 Task: Create a due date automation trigger when advanced on, on the tuesday before a card is due add dates due in 1 days at 11:00 AM.
Action: Mouse moved to (893, 278)
Screenshot: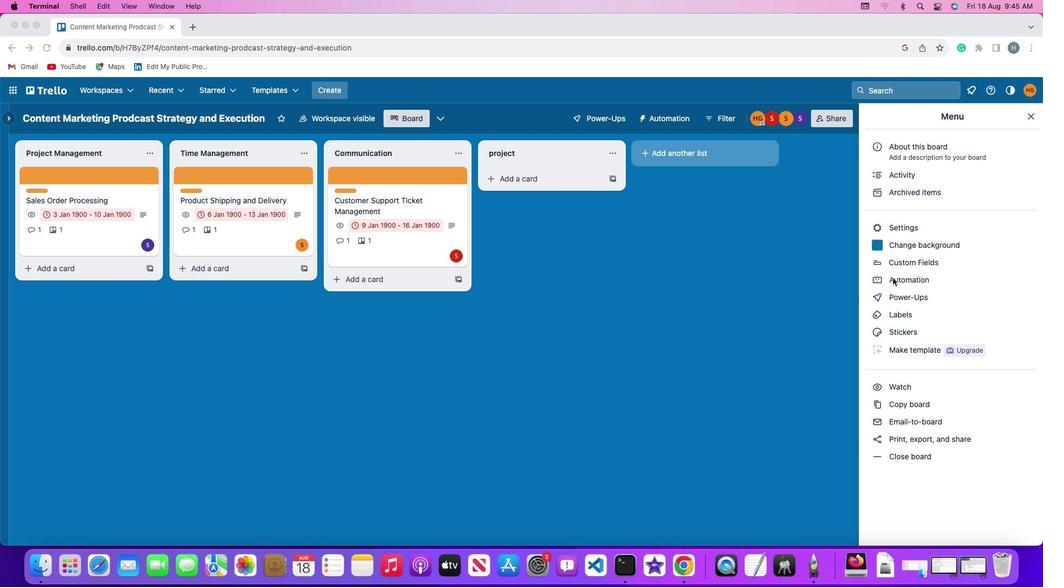 
Action: Mouse pressed left at (893, 278)
Screenshot: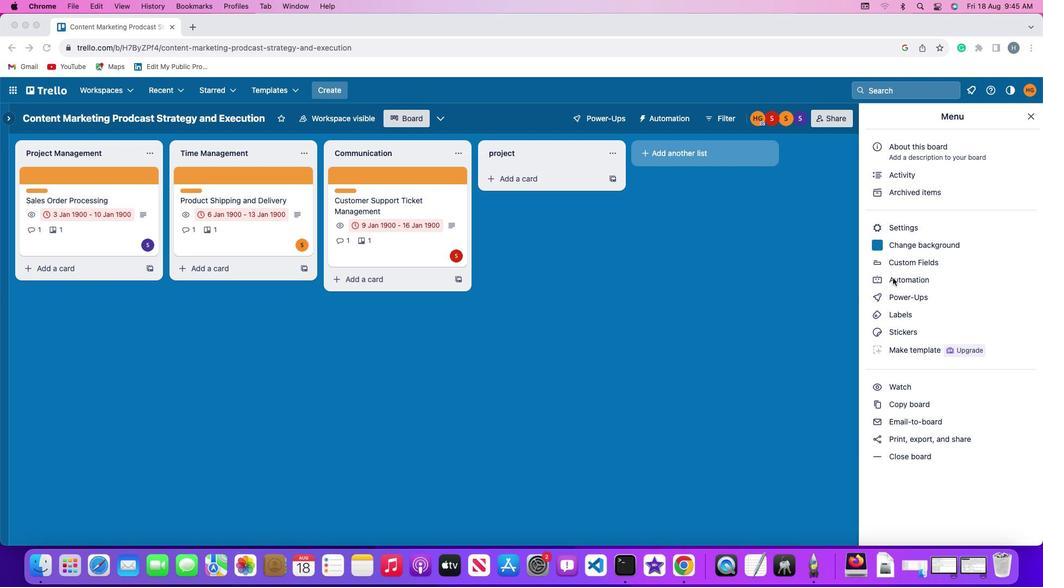 
Action: Mouse pressed left at (893, 278)
Screenshot: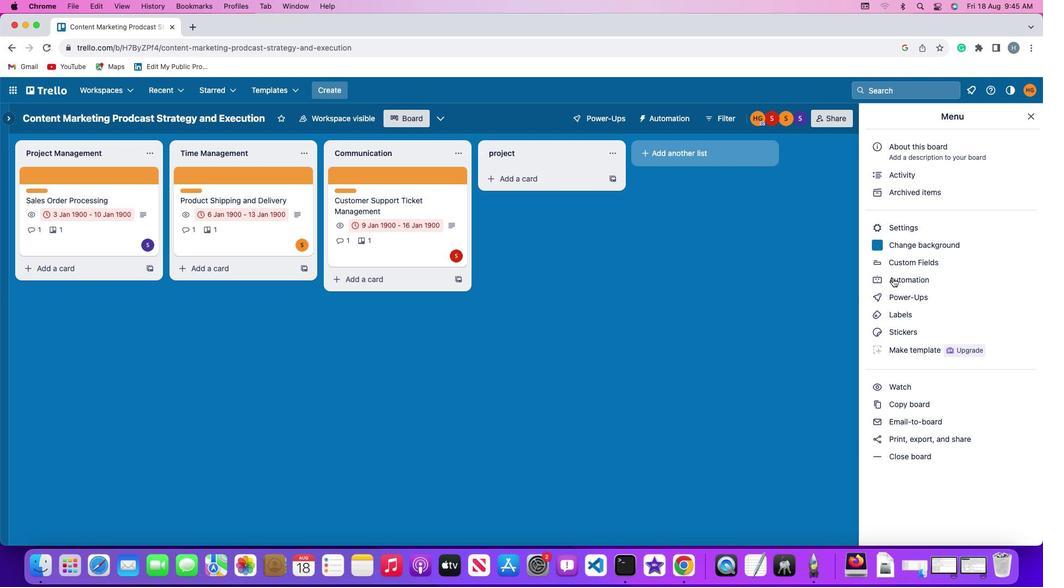 
Action: Mouse moved to (85, 258)
Screenshot: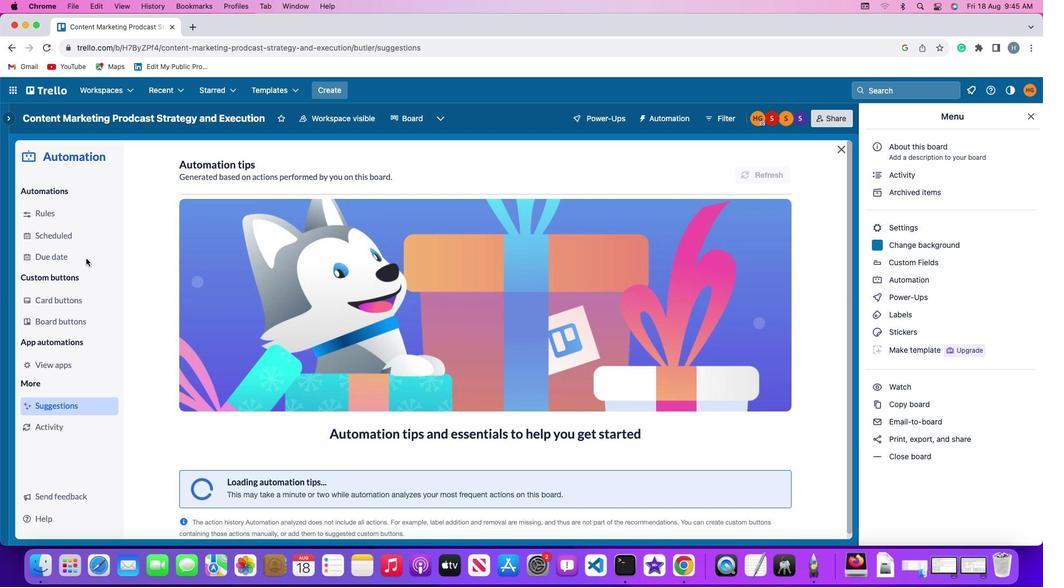 
Action: Mouse pressed left at (85, 258)
Screenshot: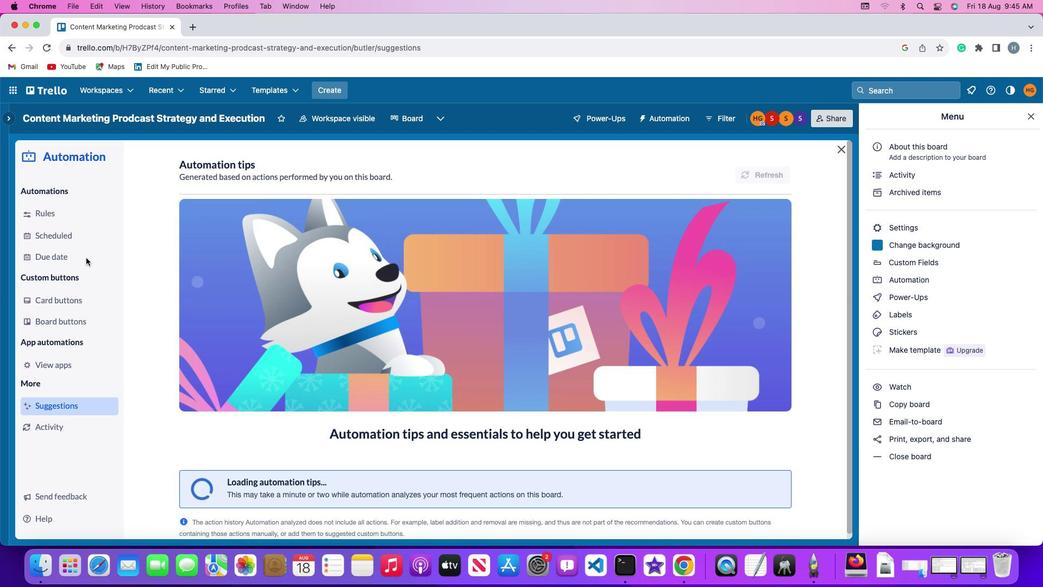 
Action: Mouse moved to (727, 168)
Screenshot: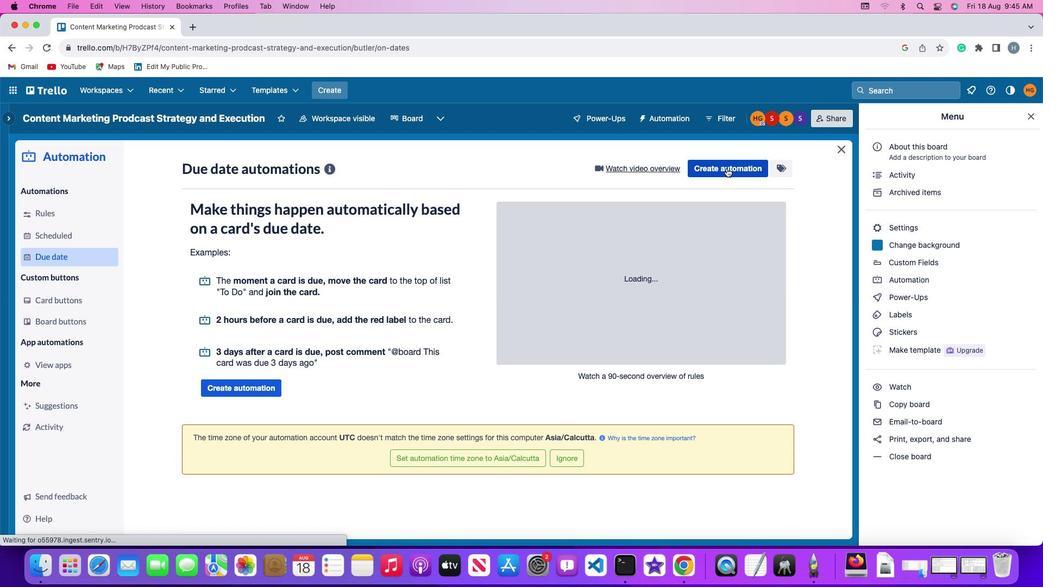
Action: Mouse pressed left at (727, 168)
Screenshot: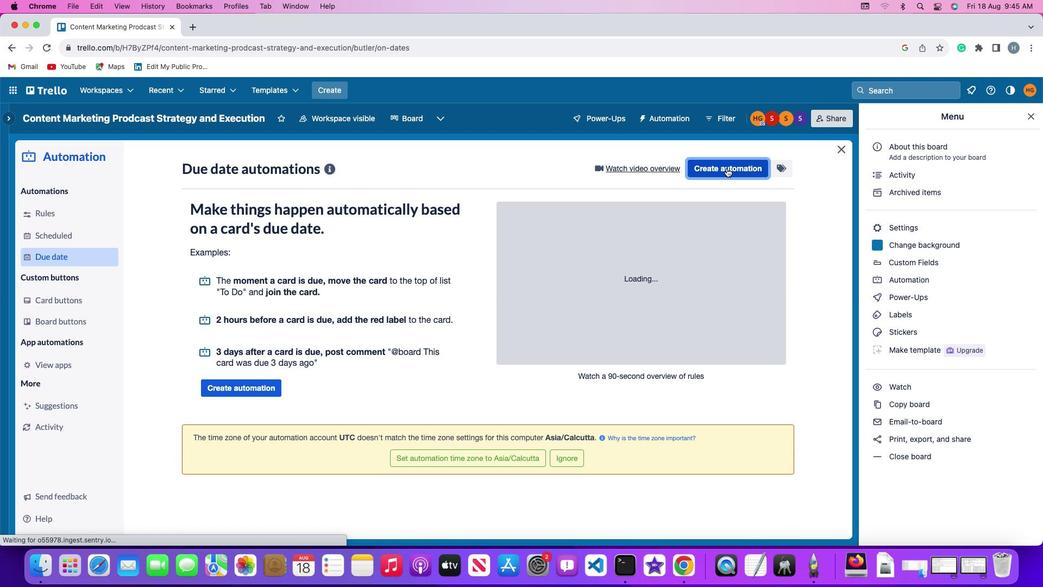 
Action: Mouse moved to (275, 269)
Screenshot: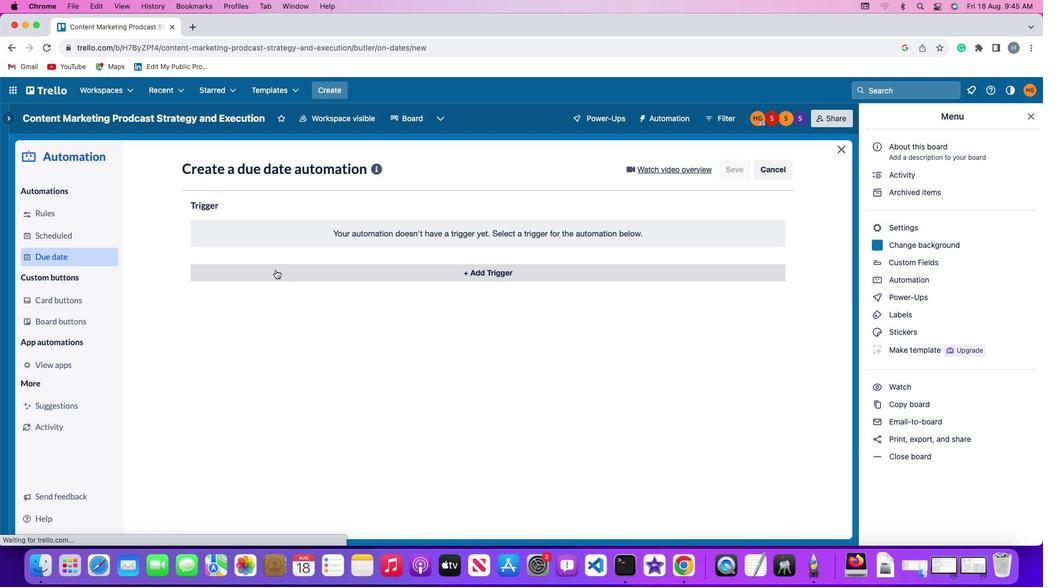 
Action: Mouse pressed left at (275, 269)
Screenshot: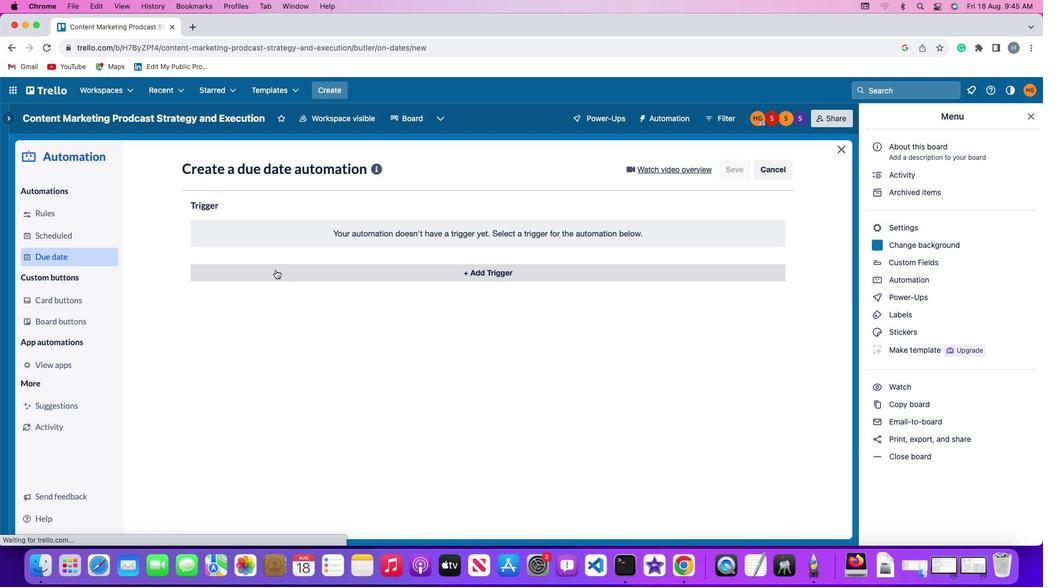 
Action: Mouse moved to (238, 470)
Screenshot: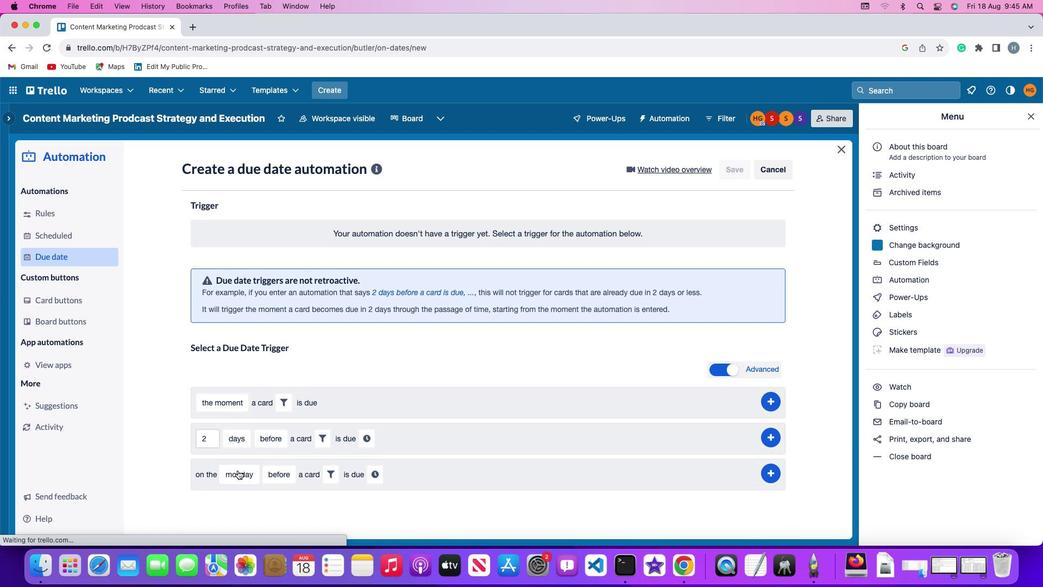 
Action: Mouse pressed left at (238, 470)
Screenshot: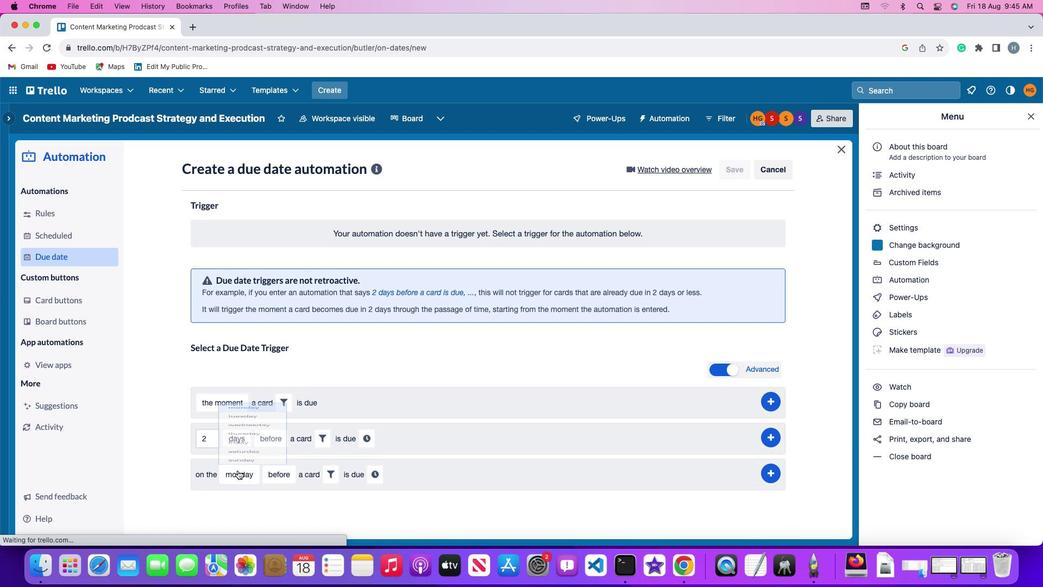 
Action: Mouse moved to (258, 339)
Screenshot: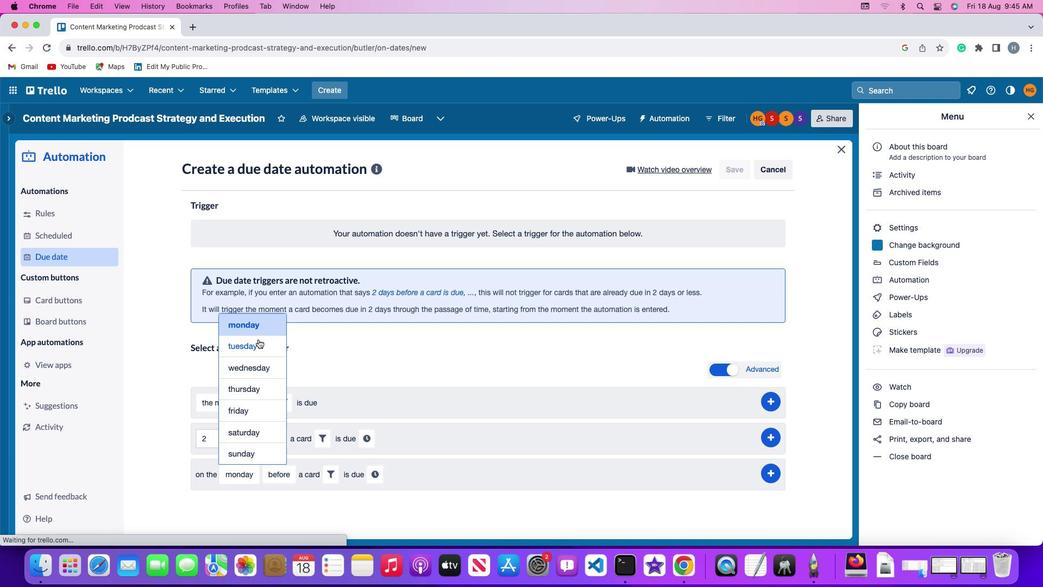 
Action: Mouse pressed left at (258, 339)
Screenshot: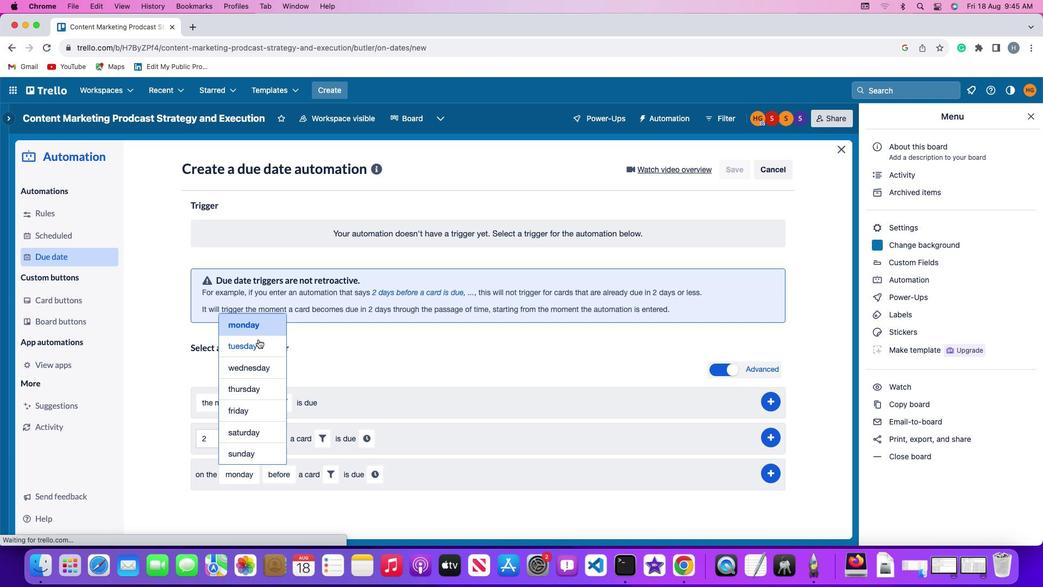 
Action: Mouse moved to (275, 470)
Screenshot: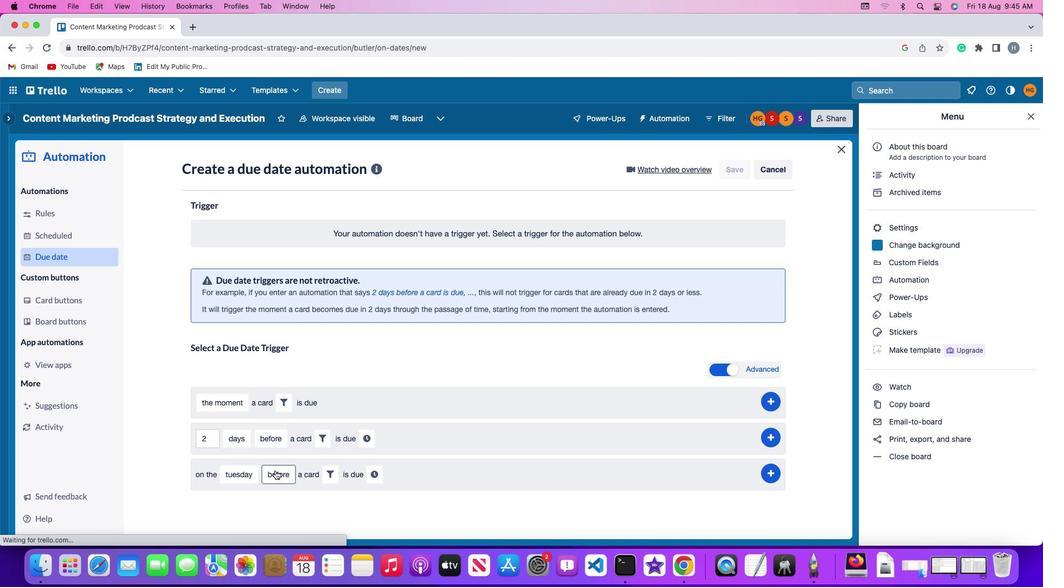
Action: Mouse pressed left at (275, 470)
Screenshot: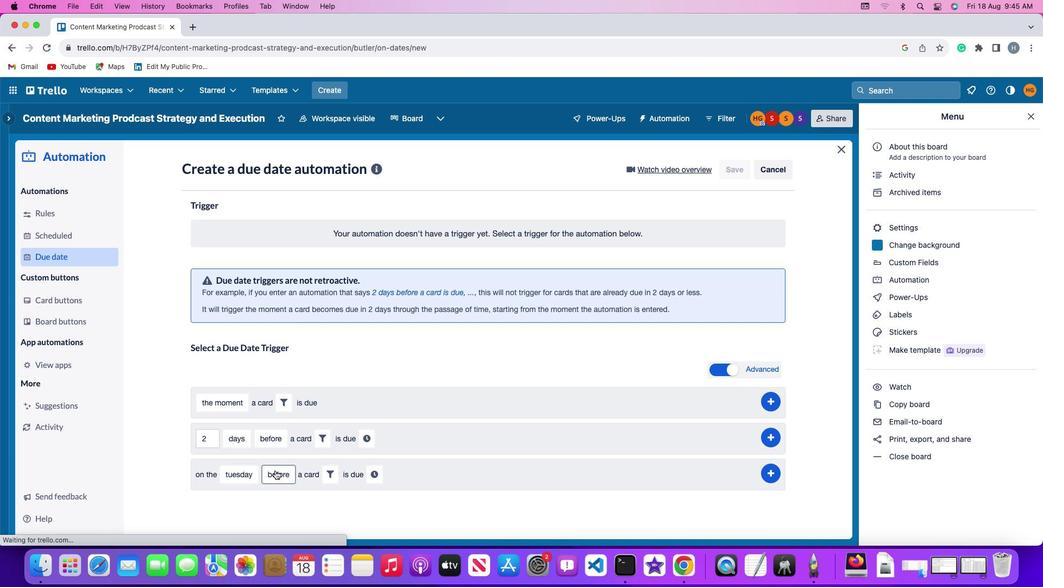 
Action: Mouse moved to (294, 390)
Screenshot: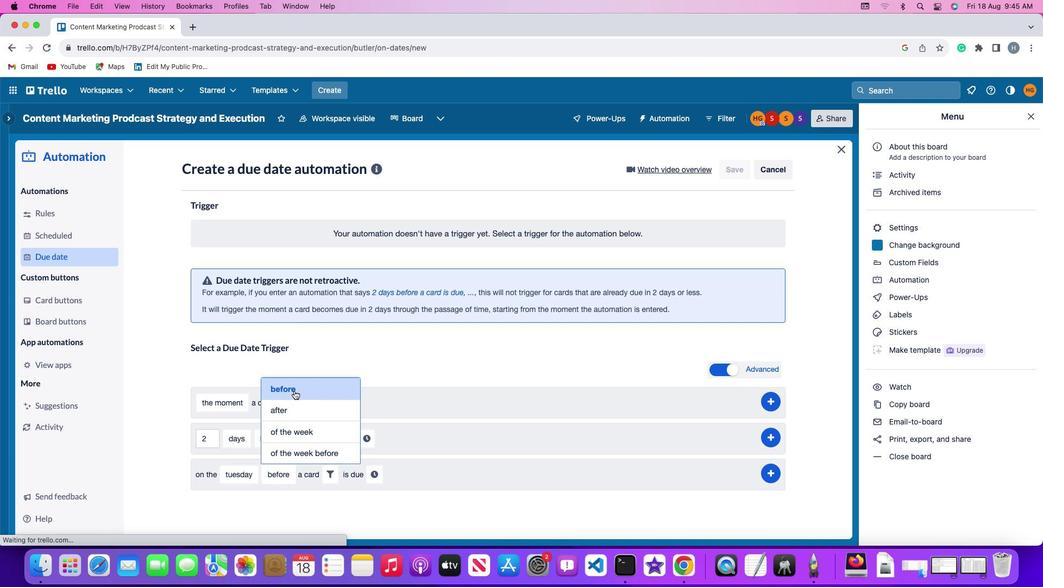 
Action: Mouse pressed left at (294, 390)
Screenshot: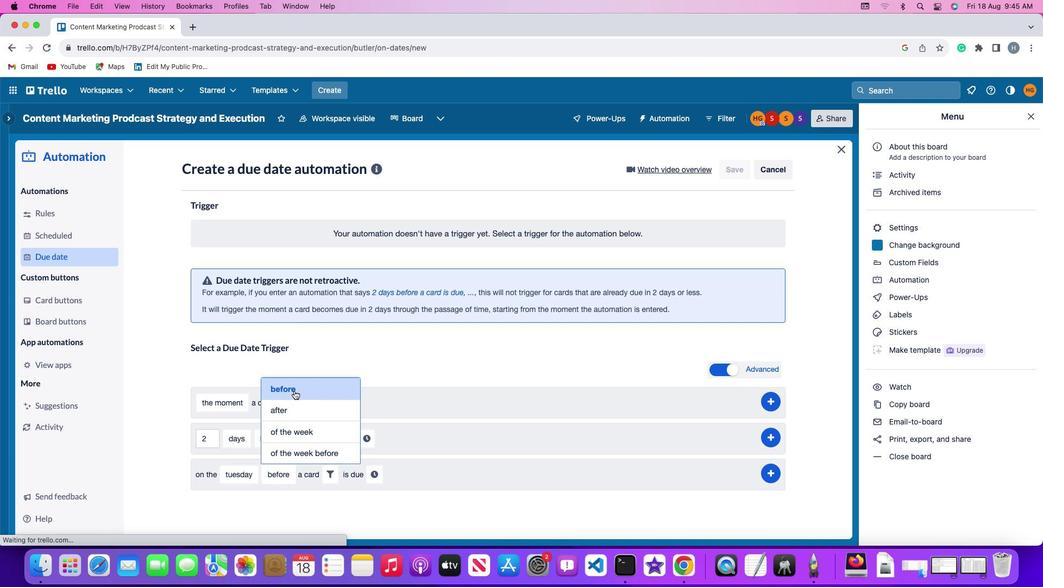
Action: Mouse moved to (326, 473)
Screenshot: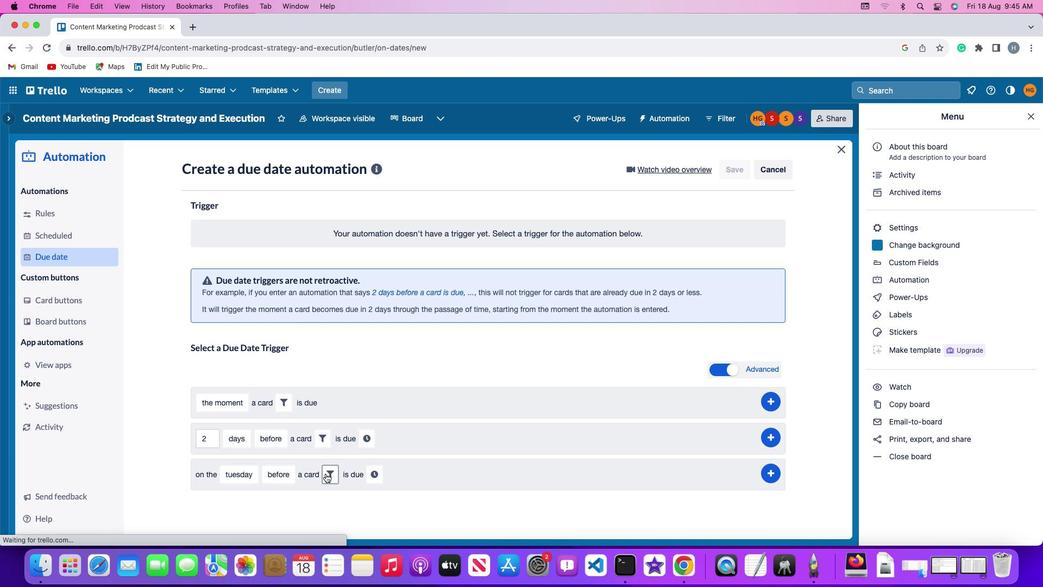 
Action: Mouse pressed left at (326, 473)
Screenshot: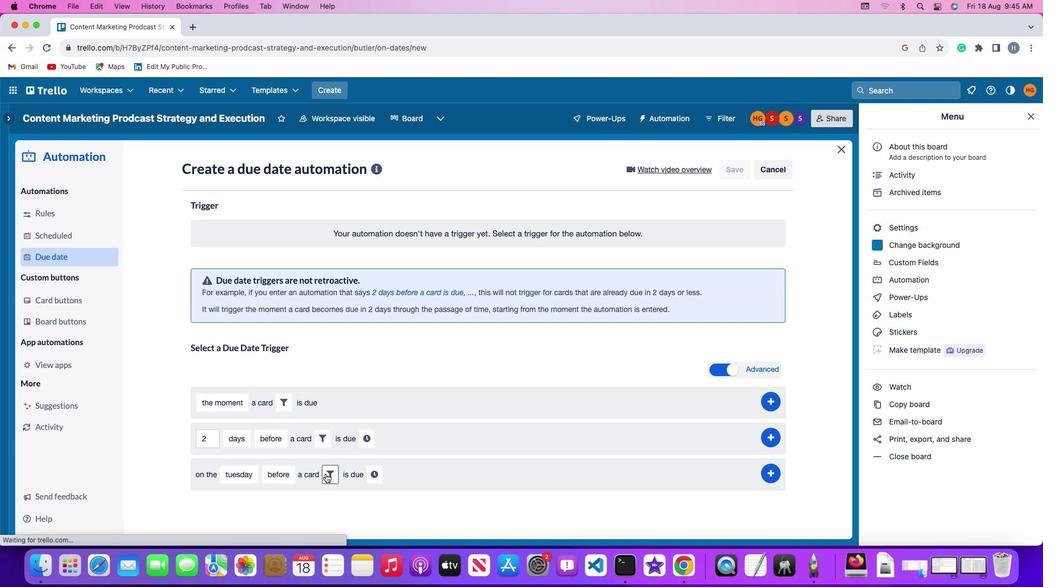 
Action: Mouse moved to (388, 502)
Screenshot: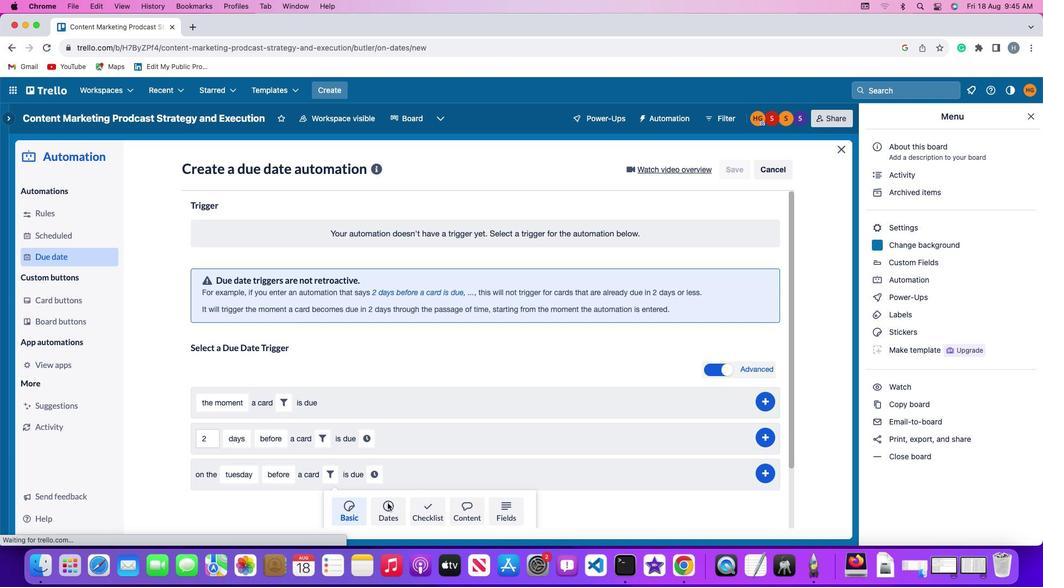 
Action: Mouse pressed left at (388, 502)
Screenshot: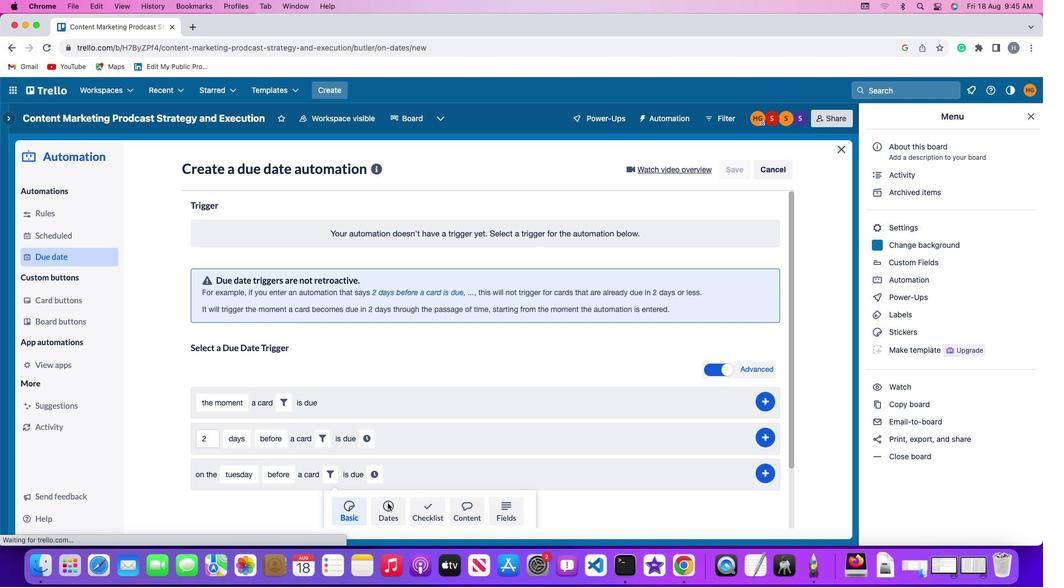 
Action: Mouse moved to (292, 508)
Screenshot: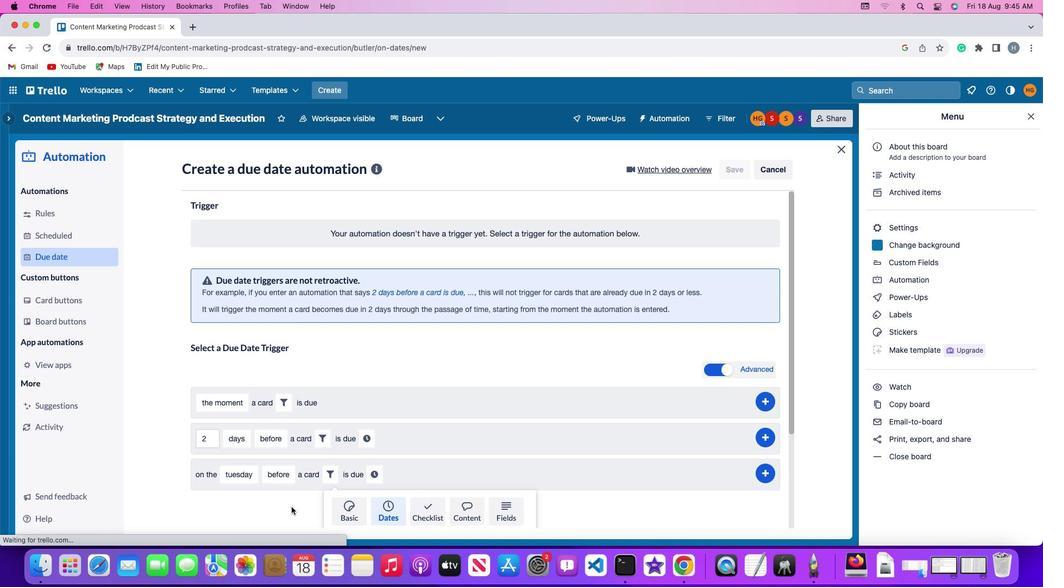 
Action: Mouse scrolled (292, 508) with delta (0, 0)
Screenshot: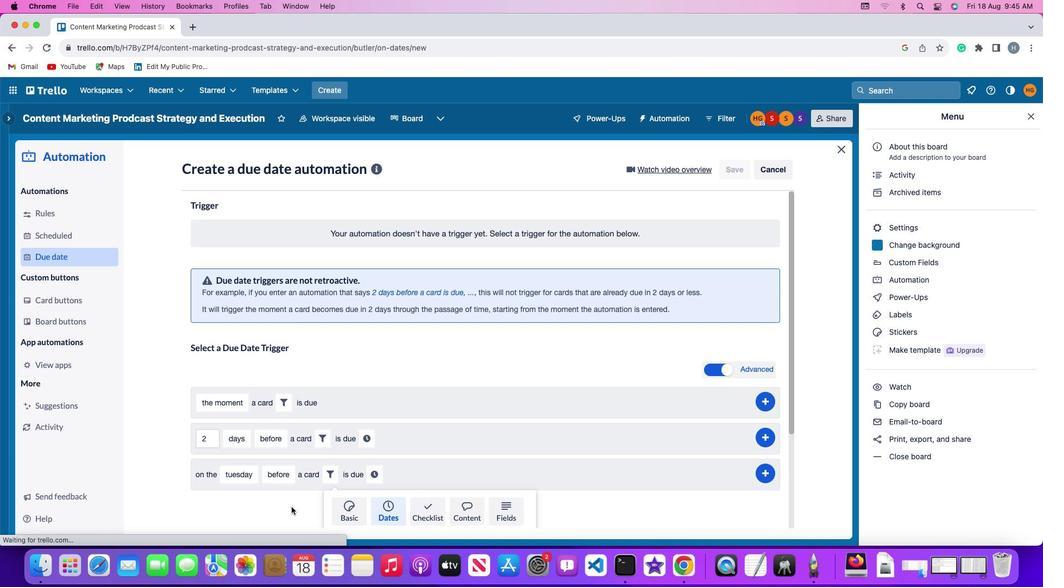 
Action: Mouse moved to (292, 508)
Screenshot: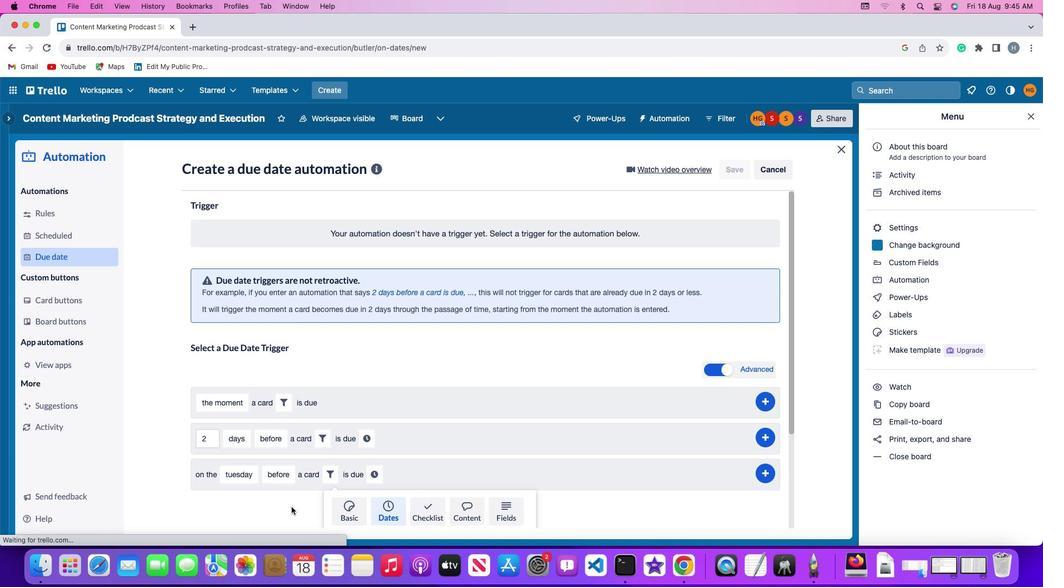 
Action: Mouse scrolled (292, 508) with delta (0, 0)
Screenshot: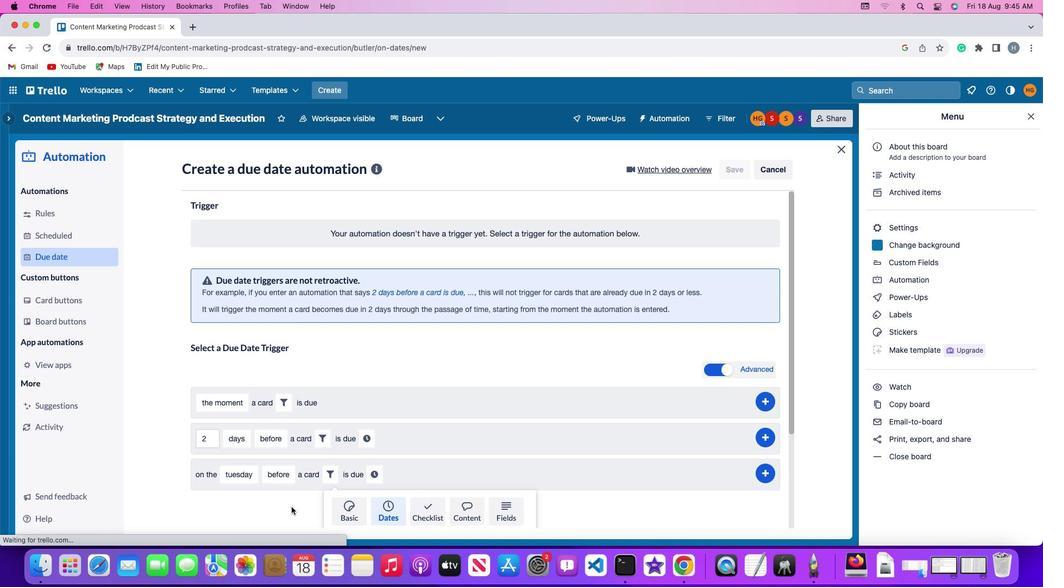 
Action: Mouse moved to (291, 507)
Screenshot: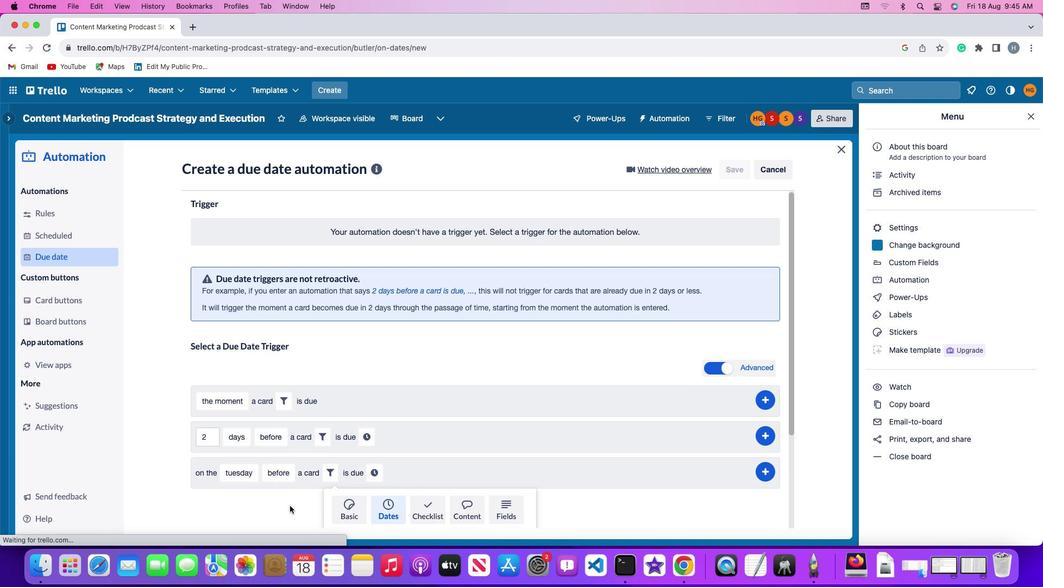 
Action: Mouse scrolled (291, 507) with delta (0, -1)
Screenshot: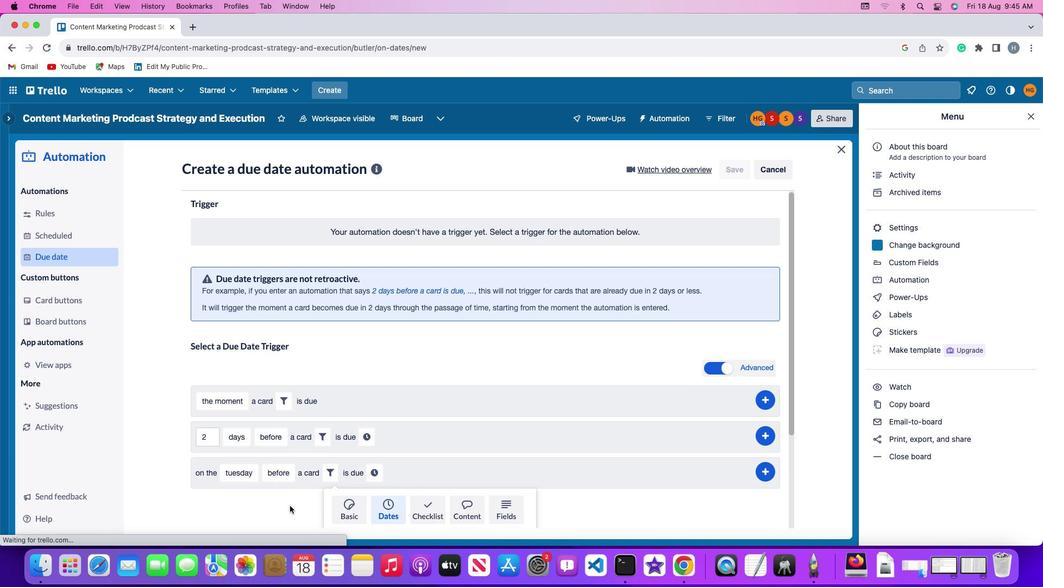 
Action: Mouse moved to (291, 506)
Screenshot: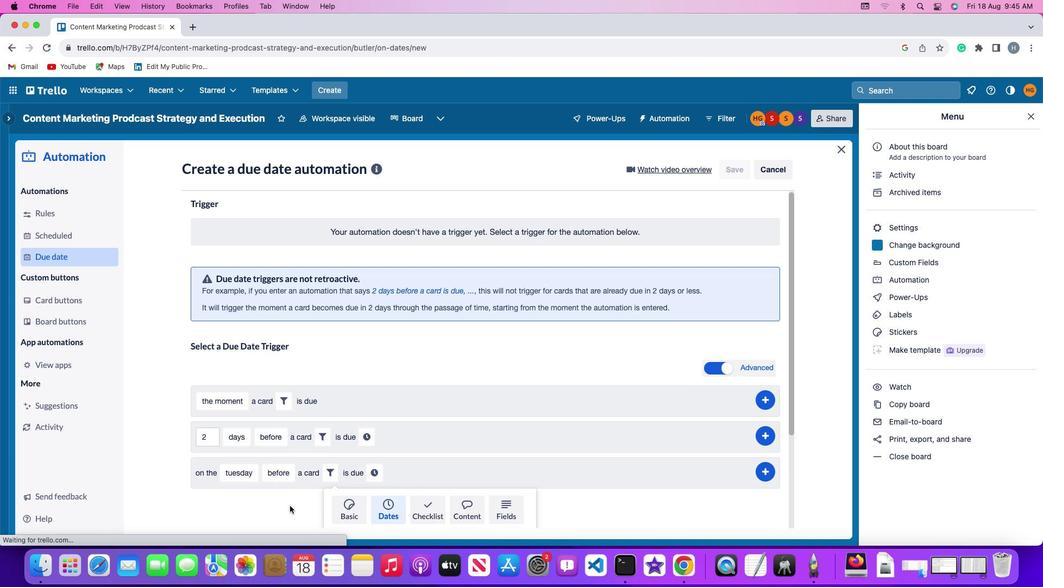 
Action: Mouse scrolled (291, 506) with delta (0, -2)
Screenshot: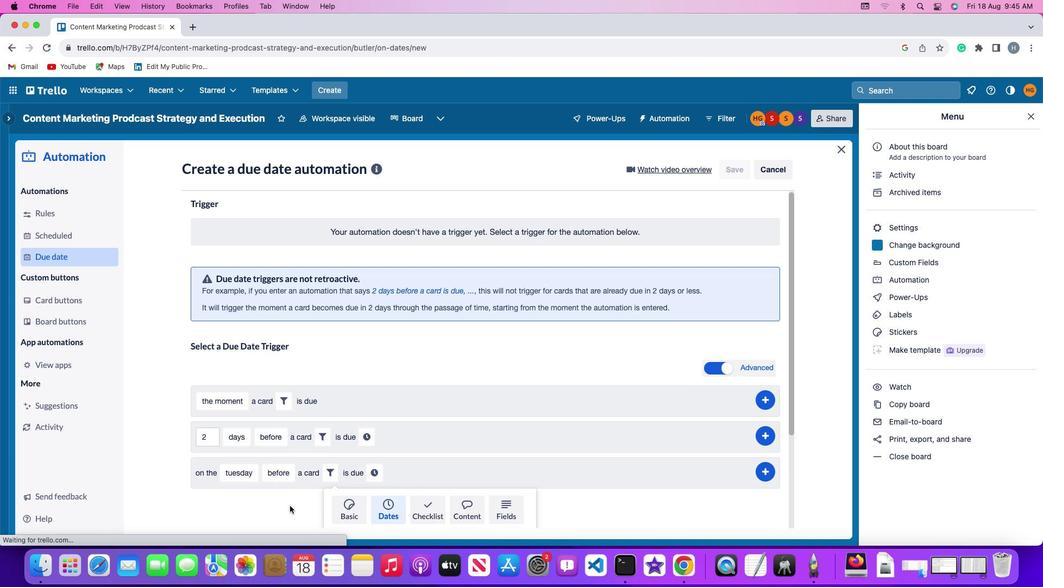 
Action: Mouse moved to (288, 504)
Screenshot: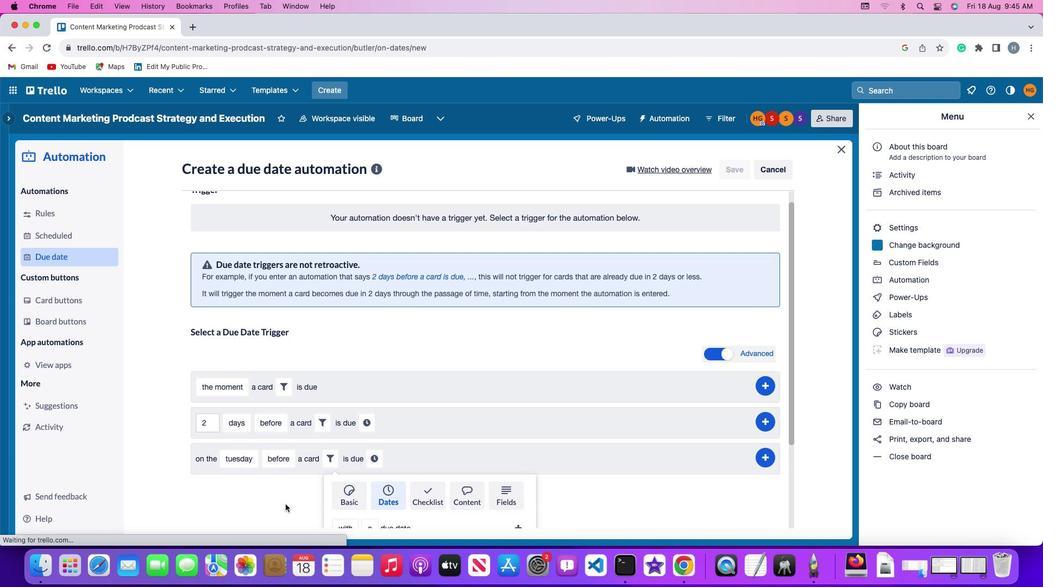 
Action: Mouse scrolled (288, 504) with delta (0, -3)
Screenshot: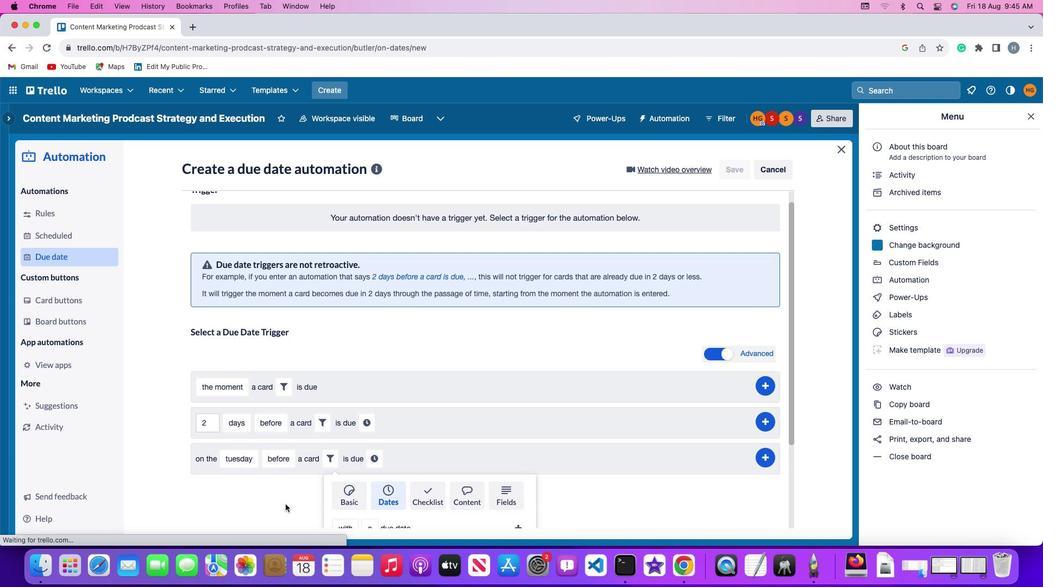 
Action: Mouse moved to (276, 502)
Screenshot: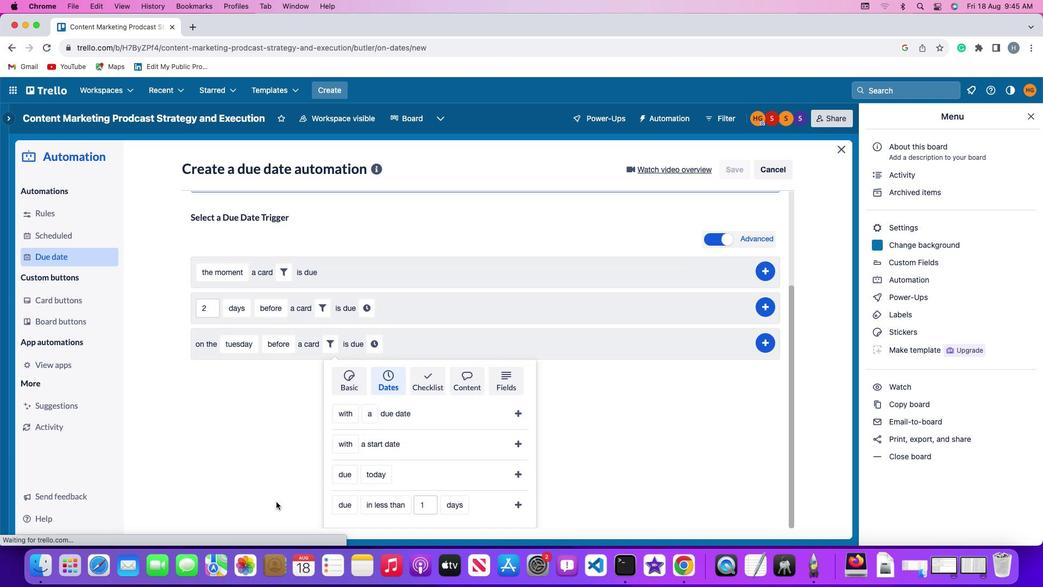 
Action: Mouse scrolled (276, 502) with delta (0, 0)
Screenshot: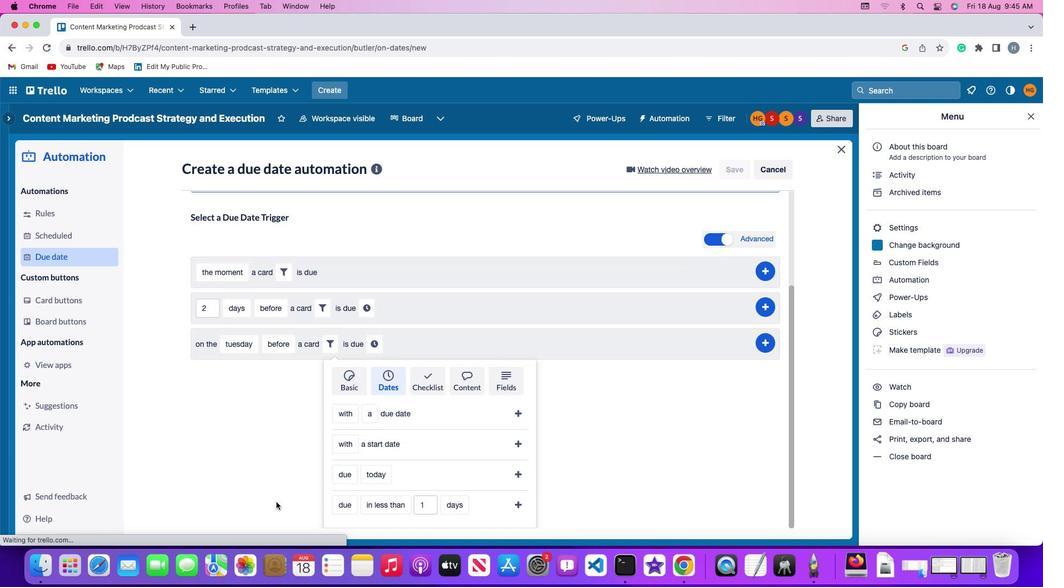 
Action: Mouse moved to (276, 501)
Screenshot: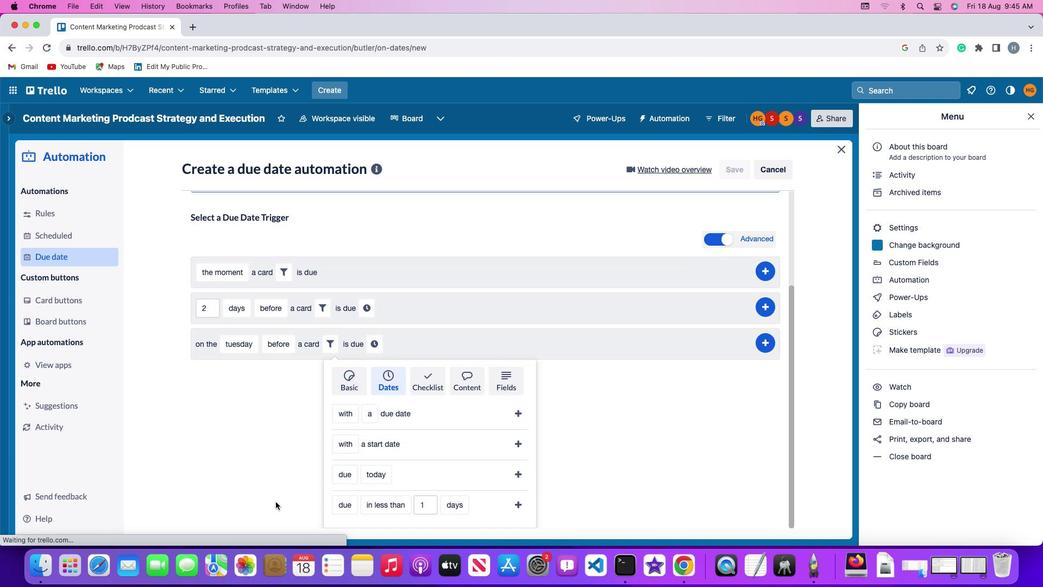 
Action: Mouse scrolled (276, 501) with delta (0, 0)
Screenshot: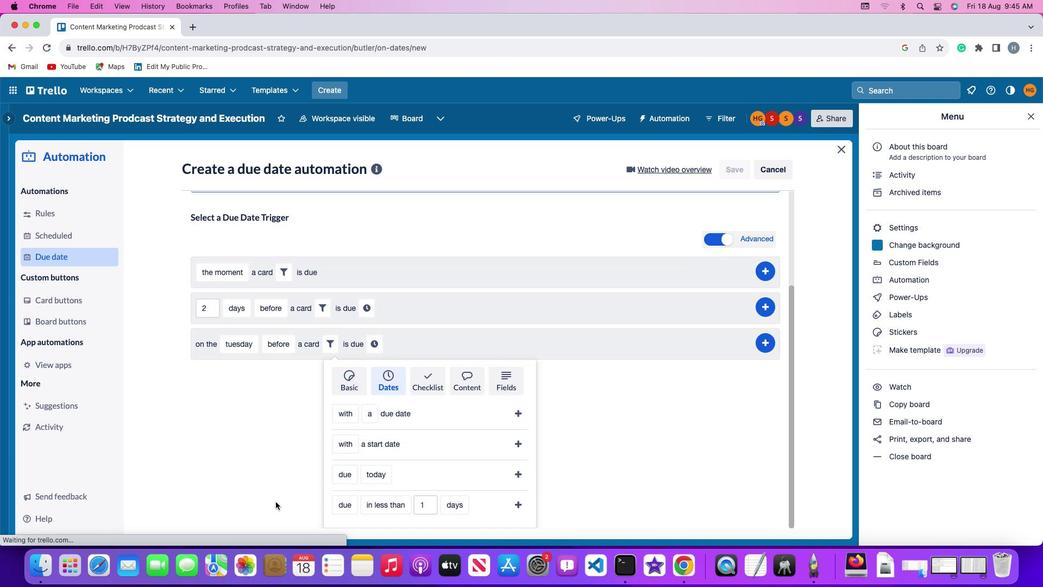 
Action: Mouse moved to (276, 501)
Screenshot: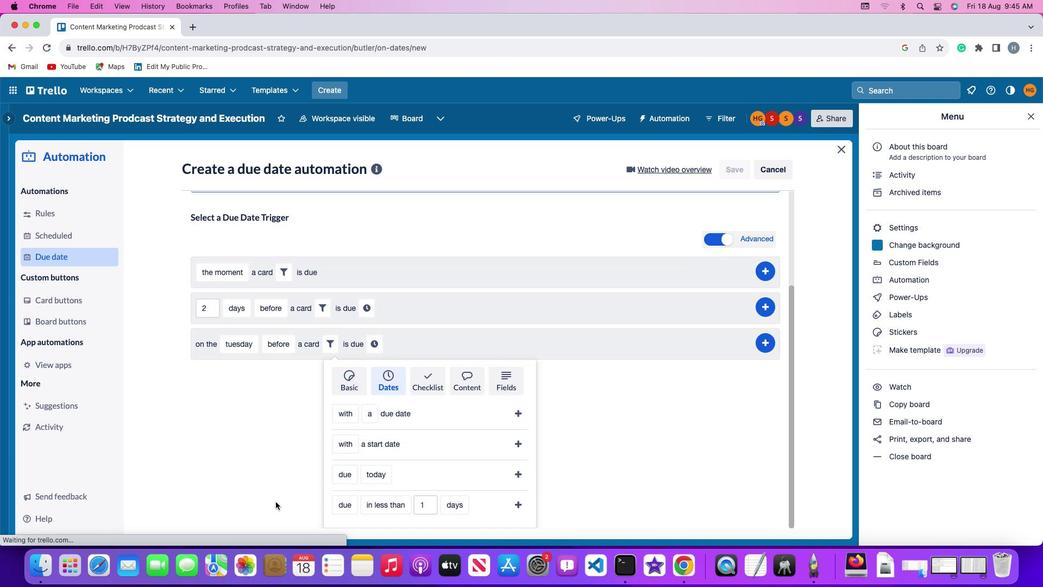
Action: Mouse scrolled (276, 501) with delta (0, -1)
Screenshot: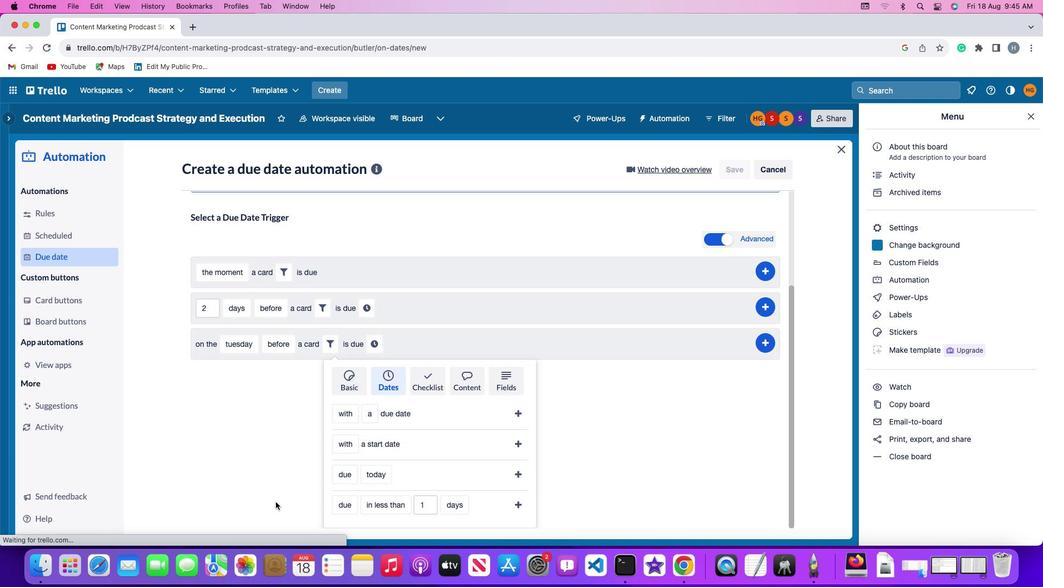 
Action: Mouse scrolled (276, 501) with delta (0, -2)
Screenshot: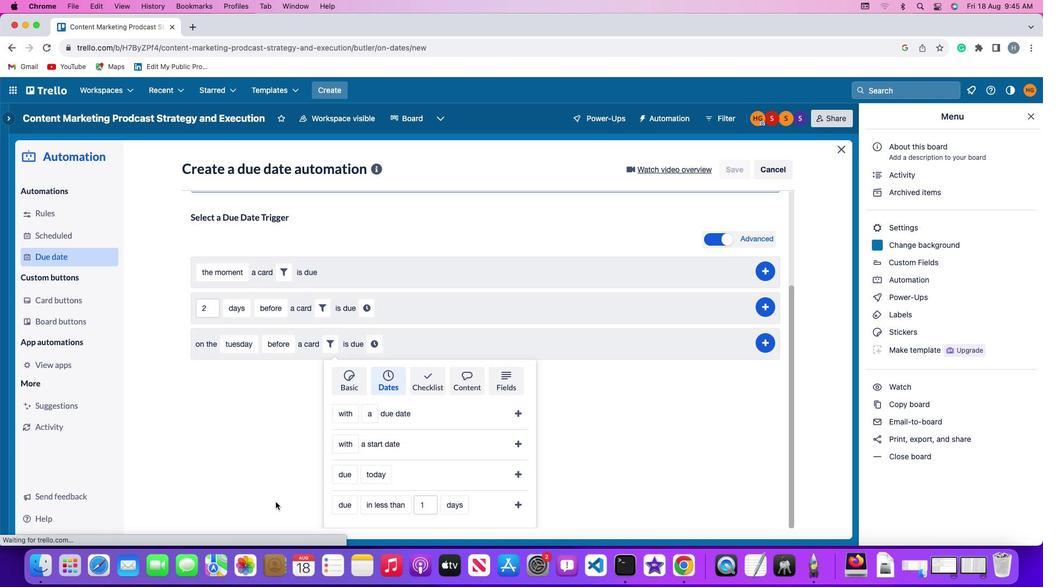 
Action: Mouse moved to (341, 499)
Screenshot: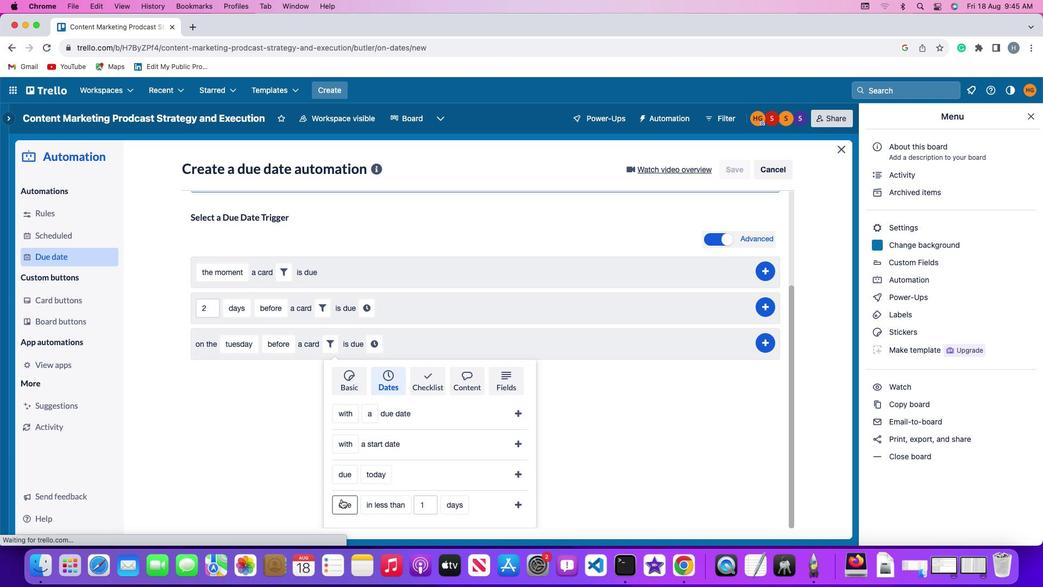 
Action: Mouse pressed left at (341, 499)
Screenshot: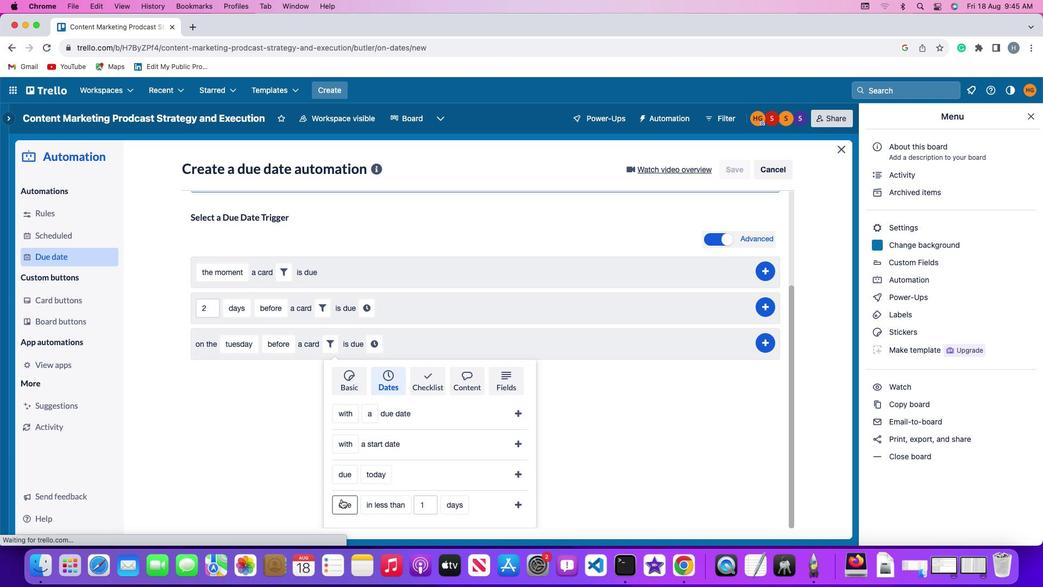
Action: Mouse moved to (348, 466)
Screenshot: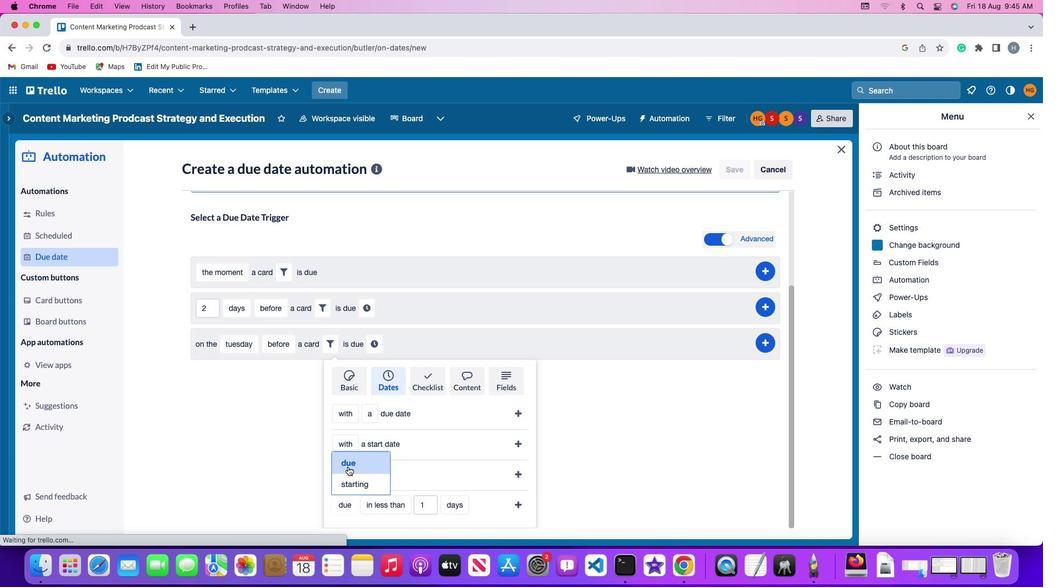 
Action: Mouse pressed left at (348, 466)
Screenshot: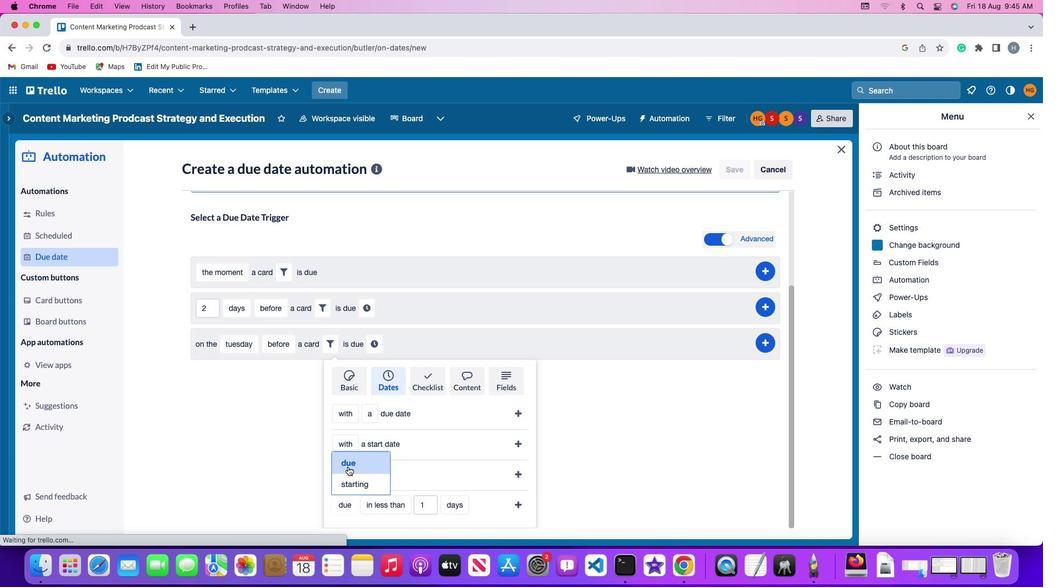 
Action: Mouse moved to (387, 507)
Screenshot: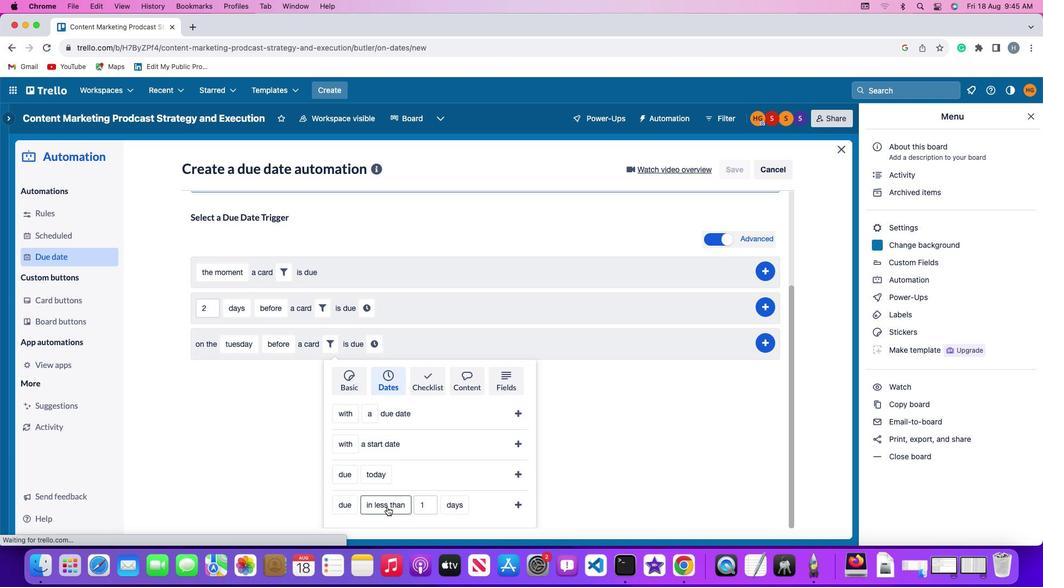 
Action: Mouse pressed left at (387, 507)
Screenshot: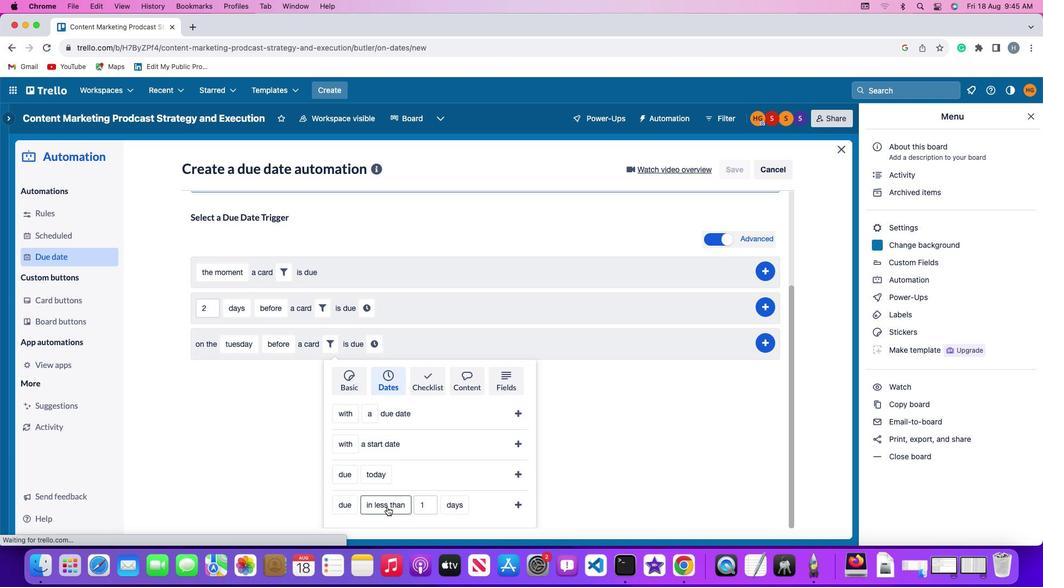 
Action: Mouse moved to (386, 461)
Screenshot: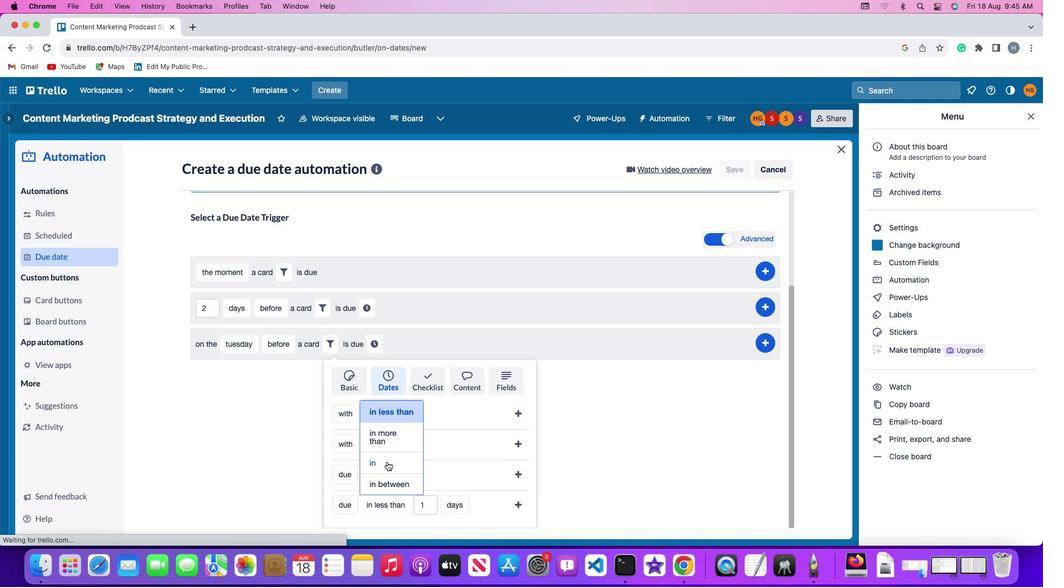 
Action: Mouse pressed left at (386, 461)
Screenshot: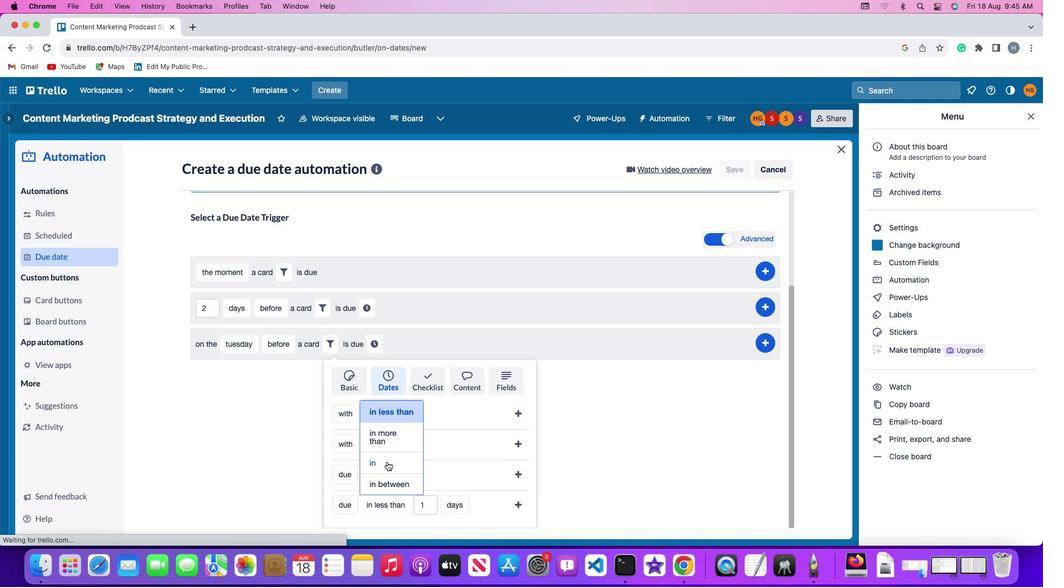 
Action: Mouse moved to (397, 508)
Screenshot: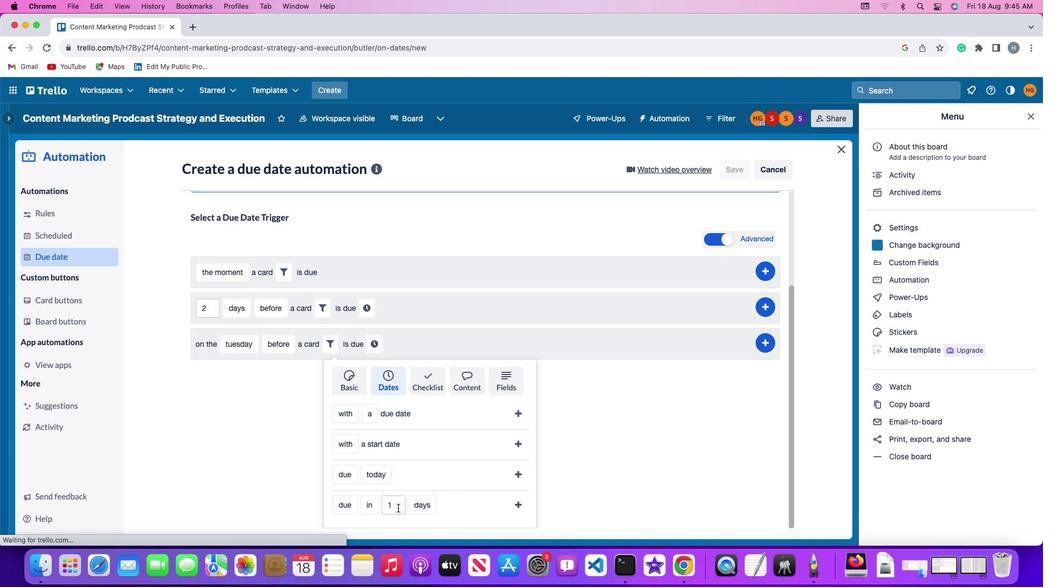 
Action: Mouse pressed left at (397, 508)
Screenshot: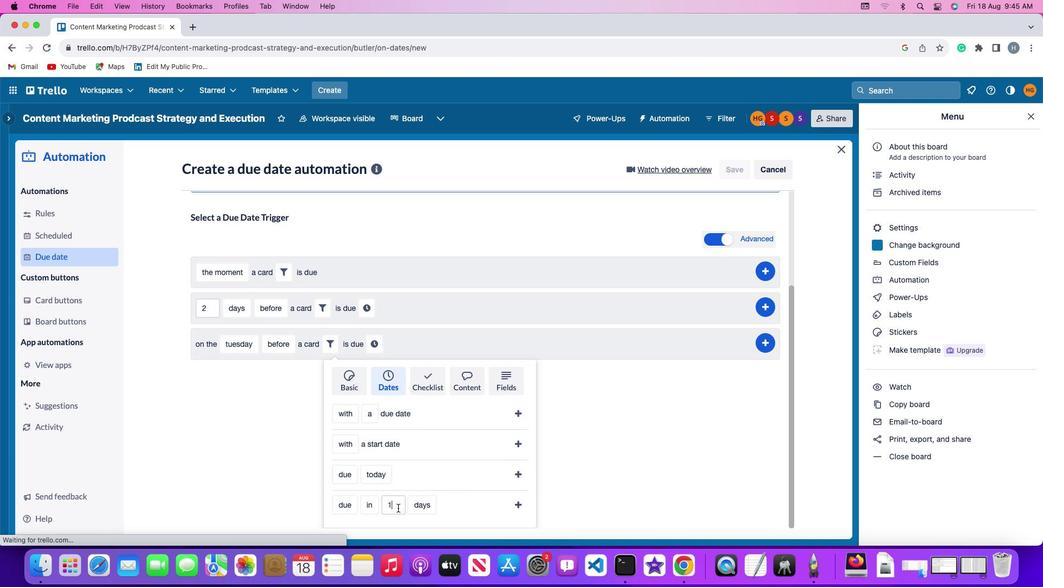 
Action: Mouse moved to (398, 507)
Screenshot: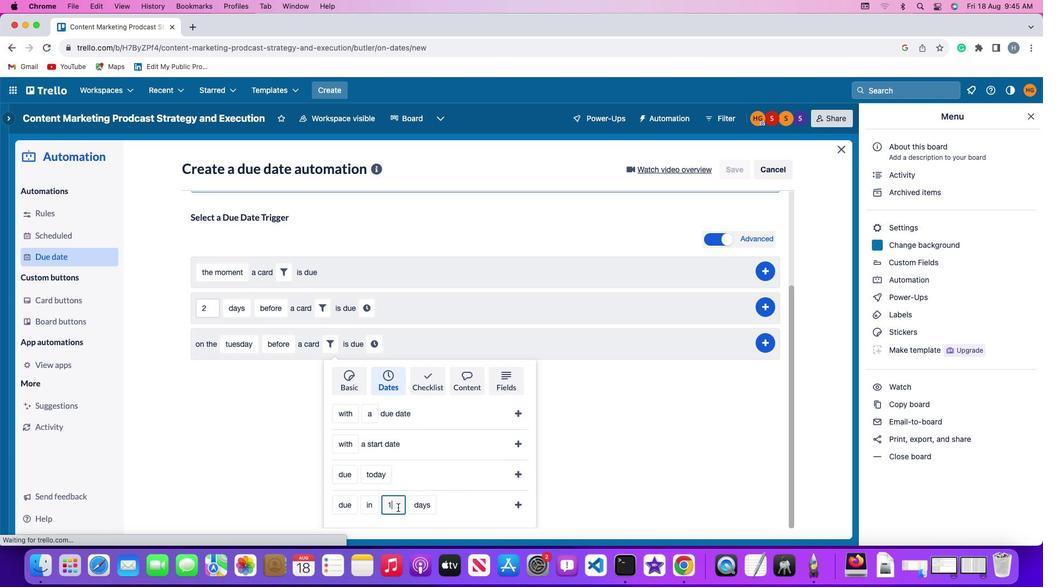 
Action: Key pressed Key.backspace'1'
Screenshot: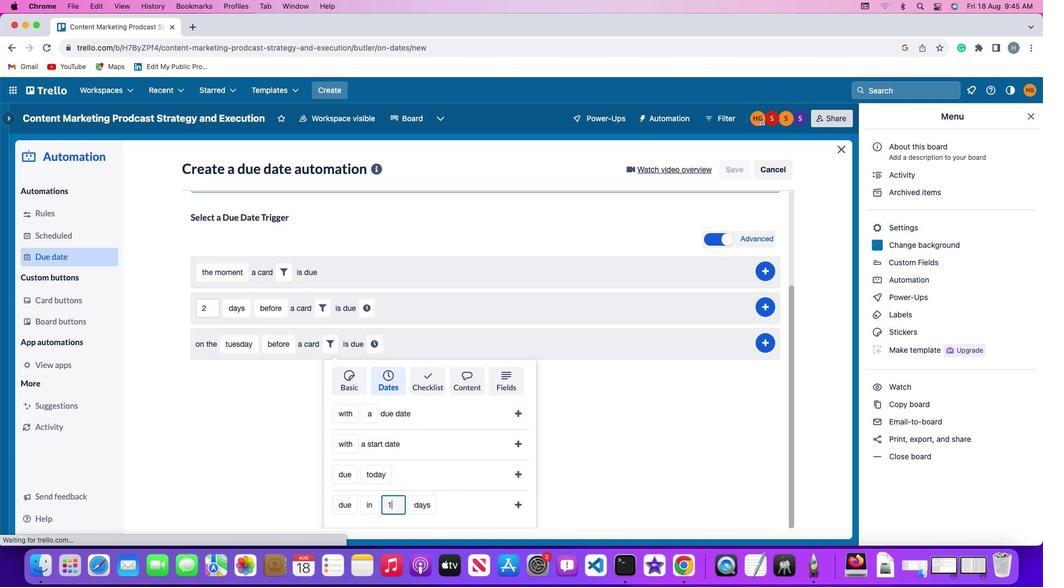 
Action: Mouse moved to (415, 507)
Screenshot: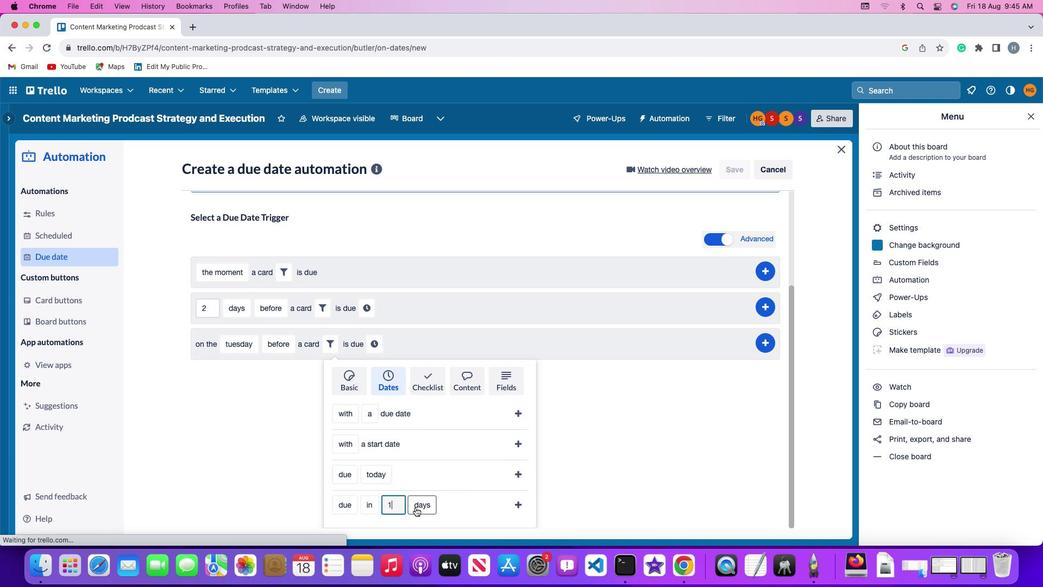 
Action: Mouse pressed left at (415, 507)
Screenshot: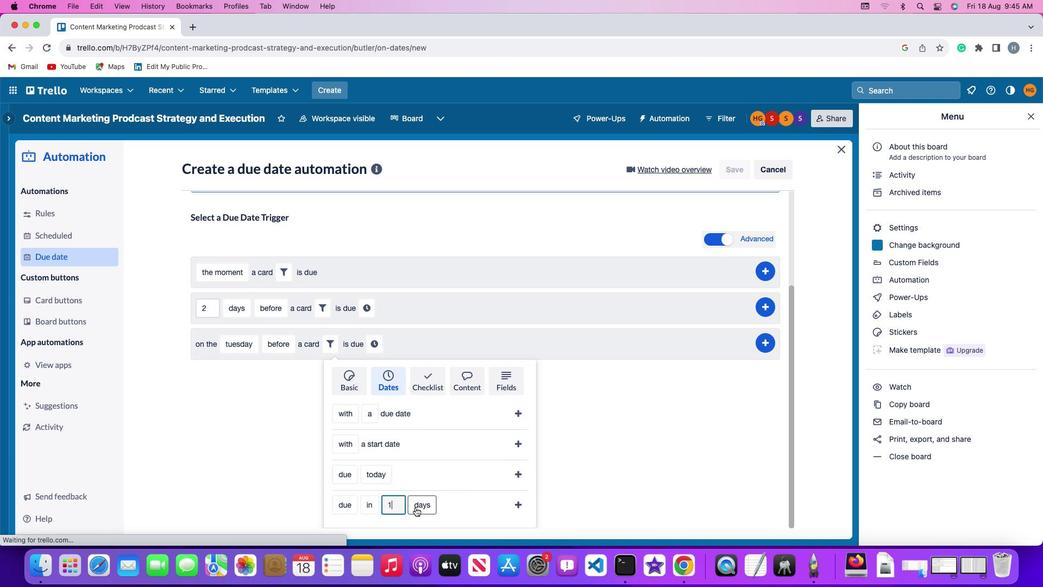 
Action: Mouse moved to (425, 461)
Screenshot: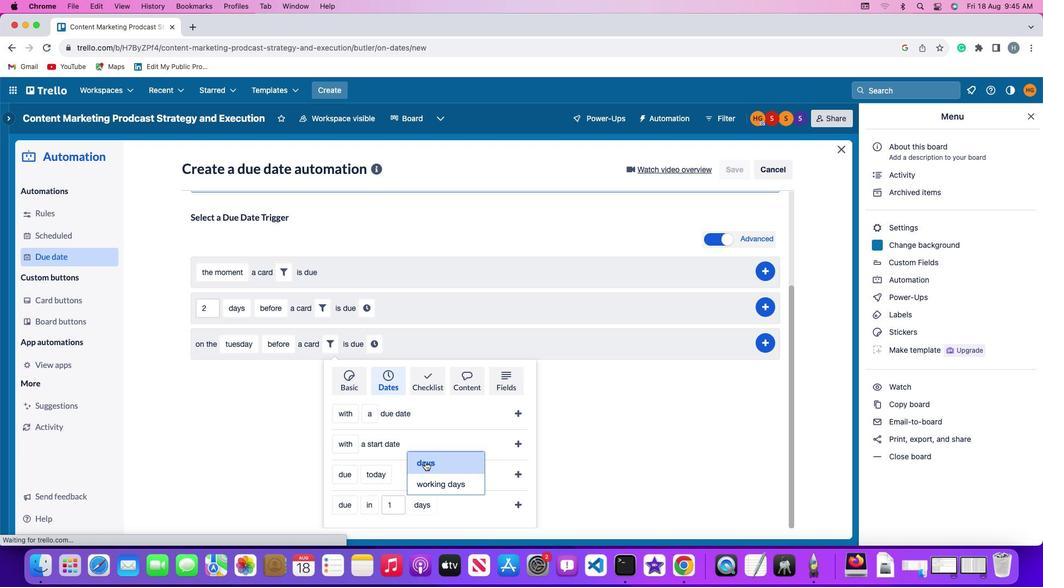 
Action: Mouse pressed left at (425, 461)
Screenshot: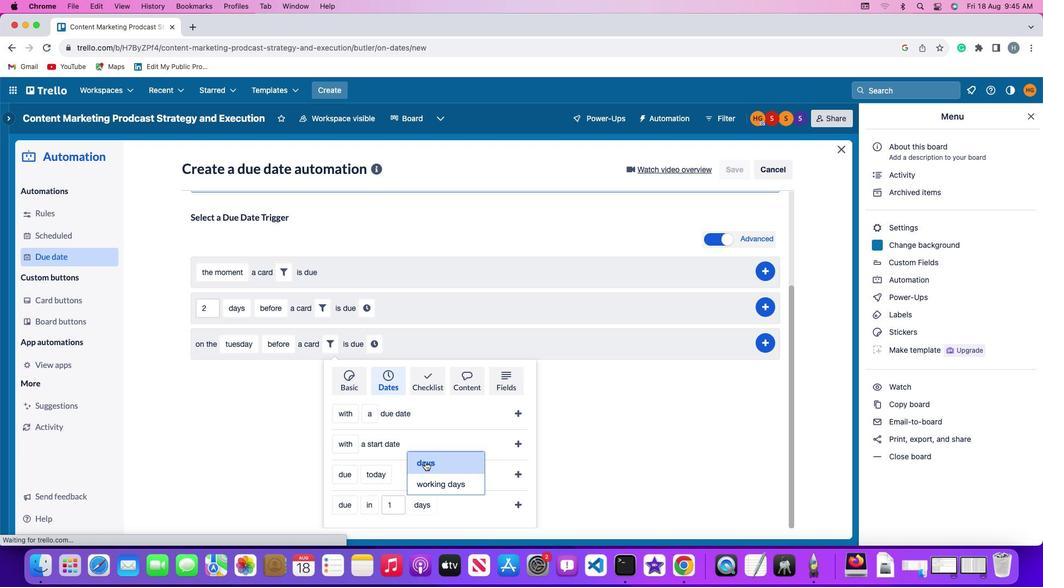 
Action: Mouse moved to (521, 502)
Screenshot: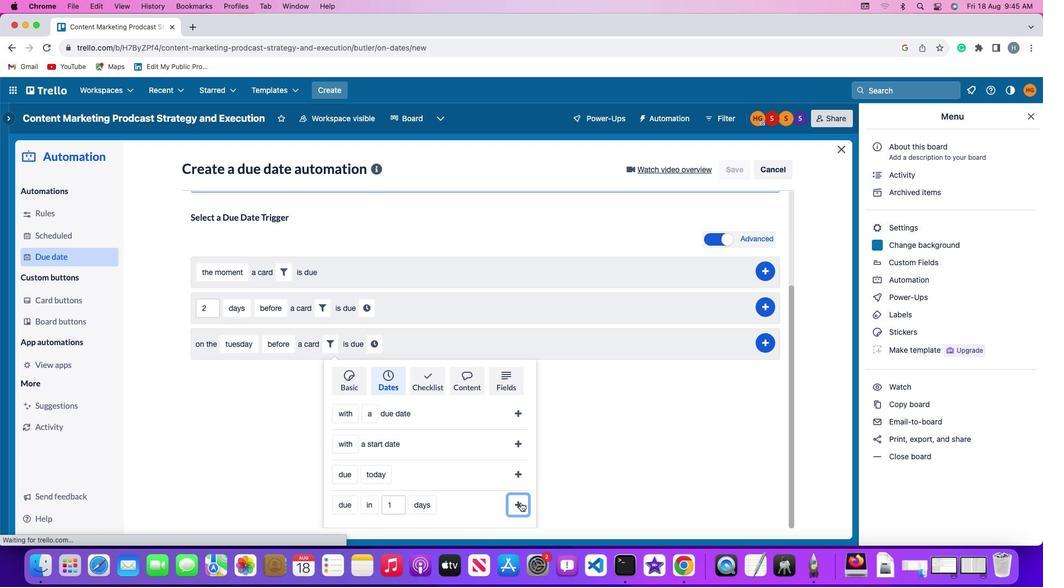 
Action: Mouse pressed left at (521, 502)
Screenshot: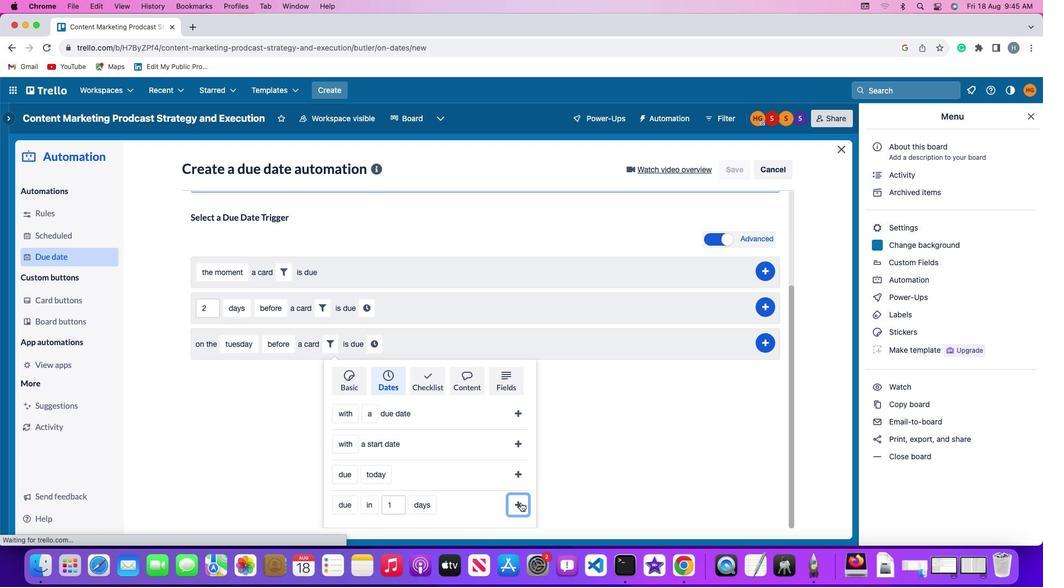 
Action: Mouse moved to (449, 473)
Screenshot: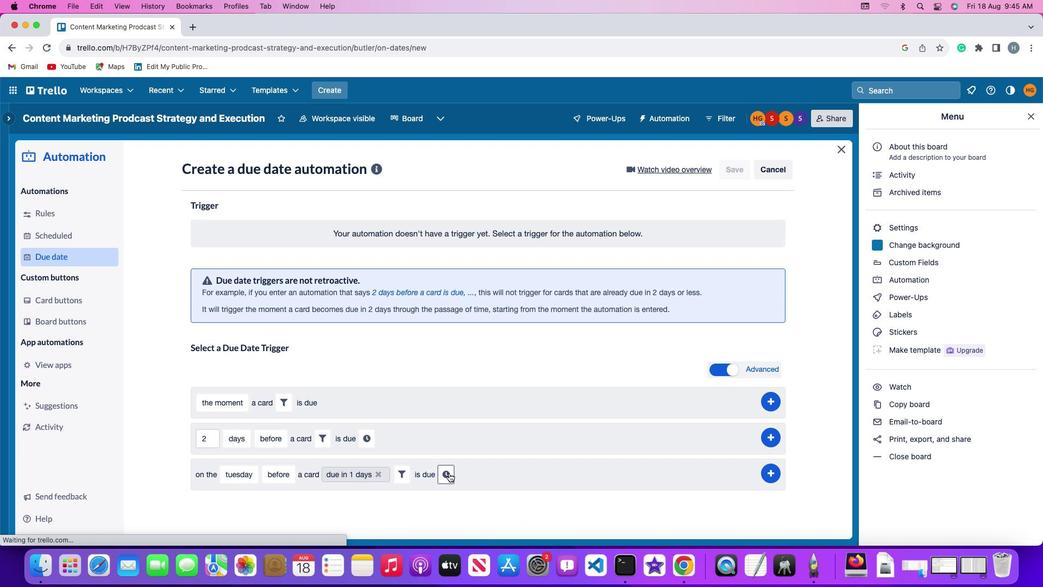 
Action: Mouse pressed left at (449, 473)
Screenshot: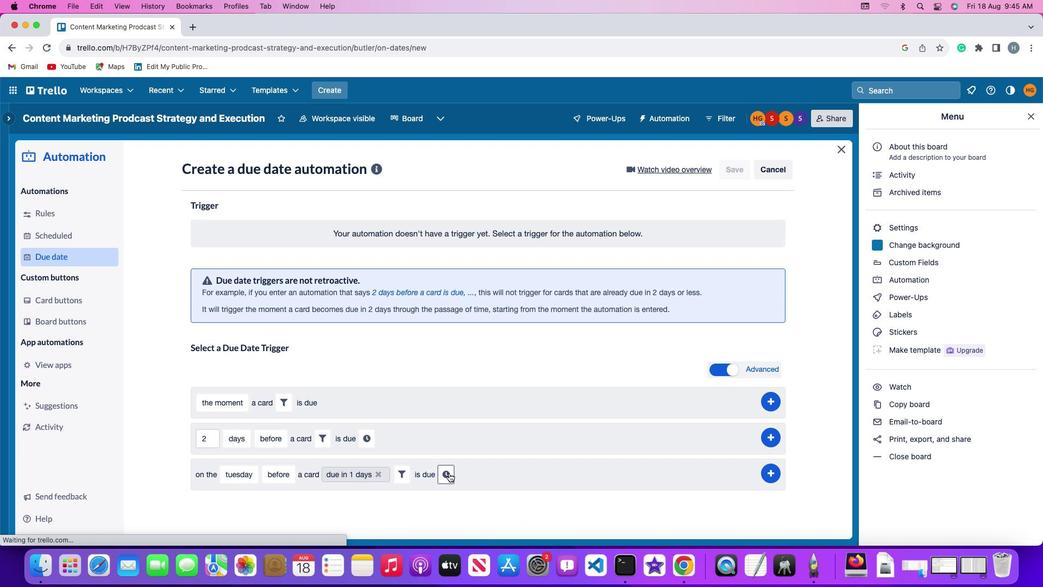 
Action: Mouse moved to (467, 478)
Screenshot: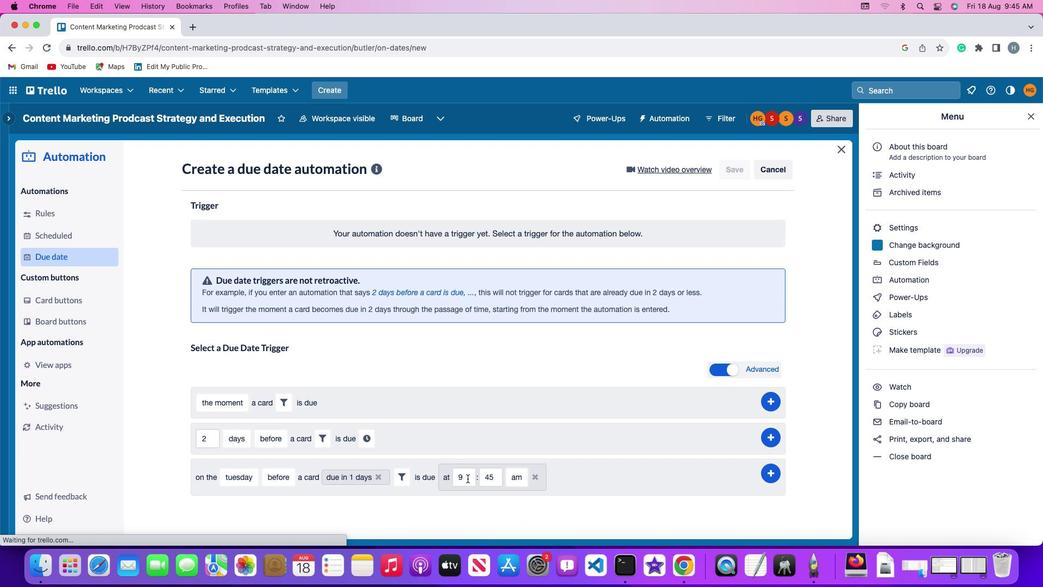 
Action: Mouse pressed left at (467, 478)
Screenshot: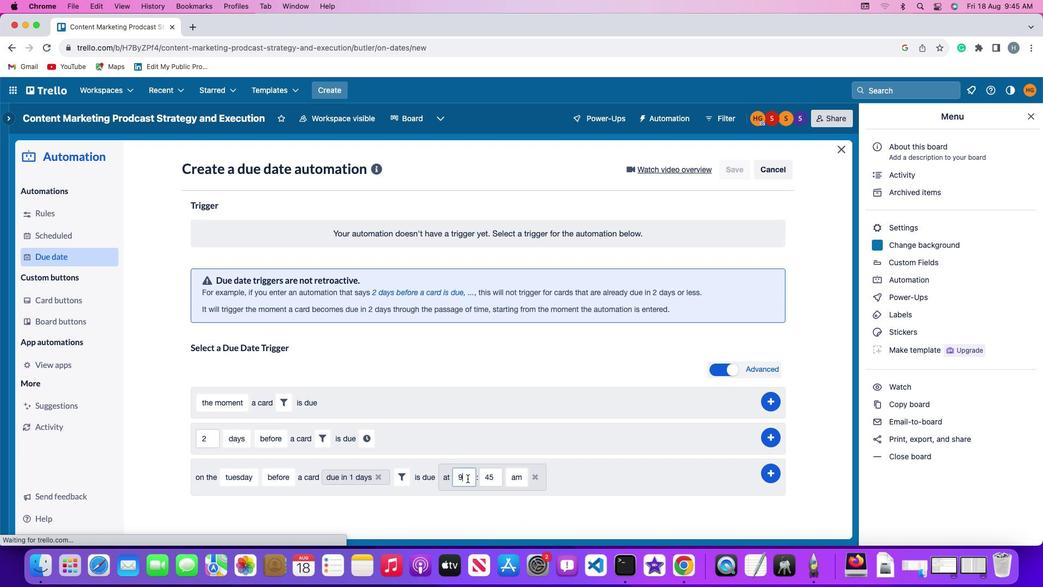 
Action: Key pressed Key.backspace'1''1'
Screenshot: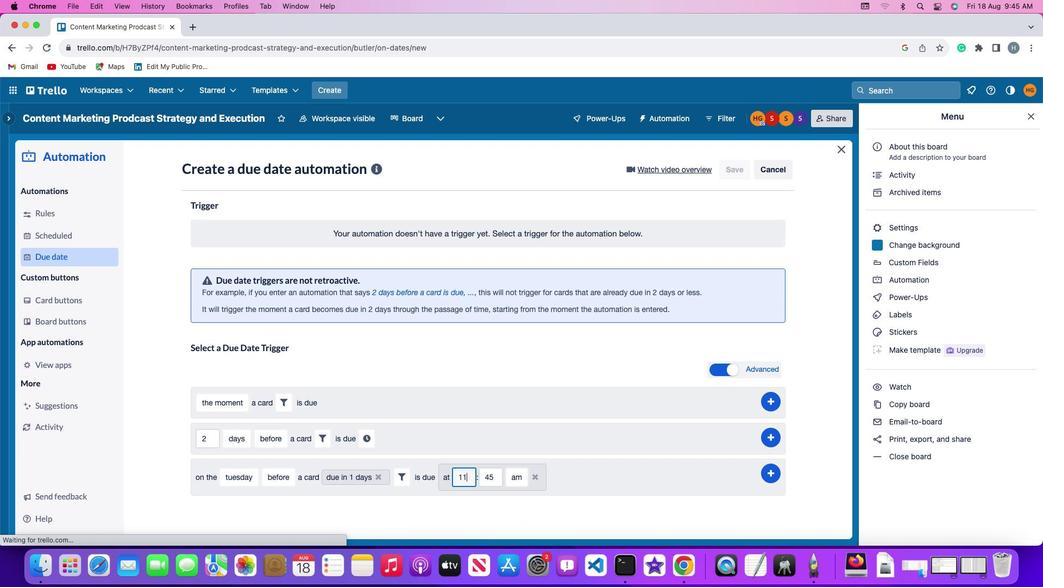 
Action: Mouse moved to (497, 477)
Screenshot: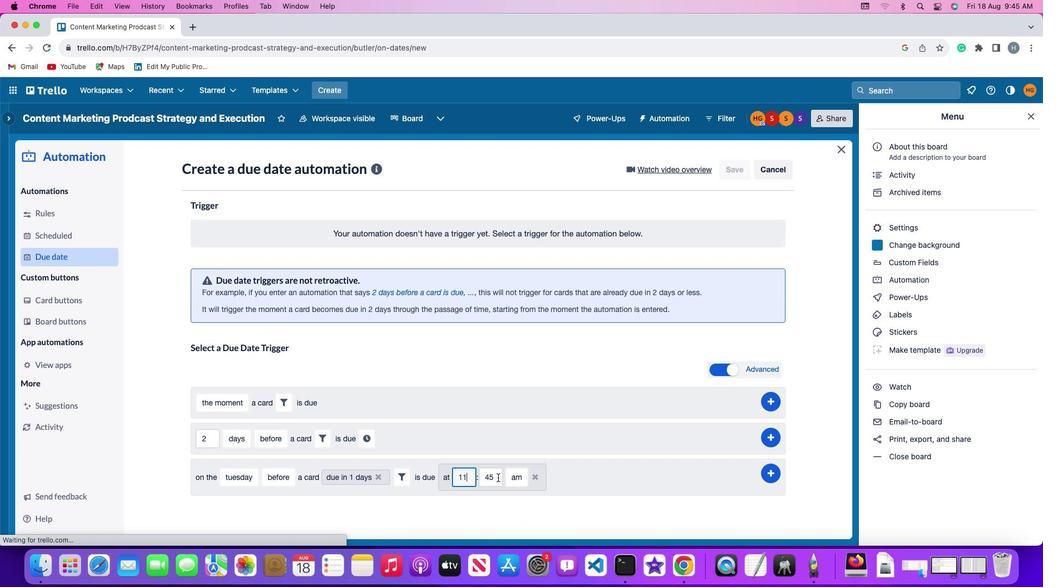 
Action: Mouse pressed left at (497, 477)
Screenshot: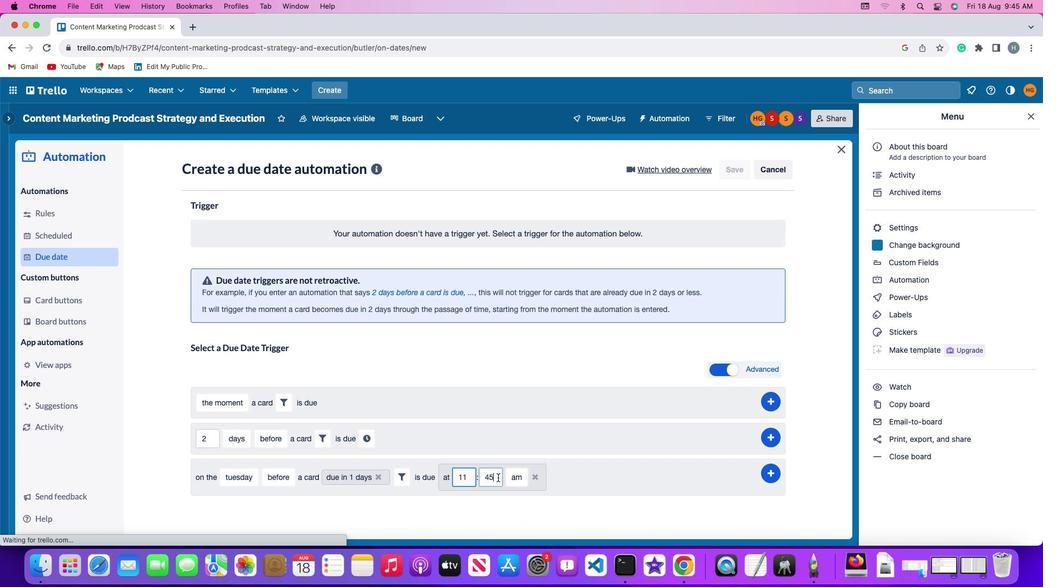 
Action: Mouse moved to (497, 477)
Screenshot: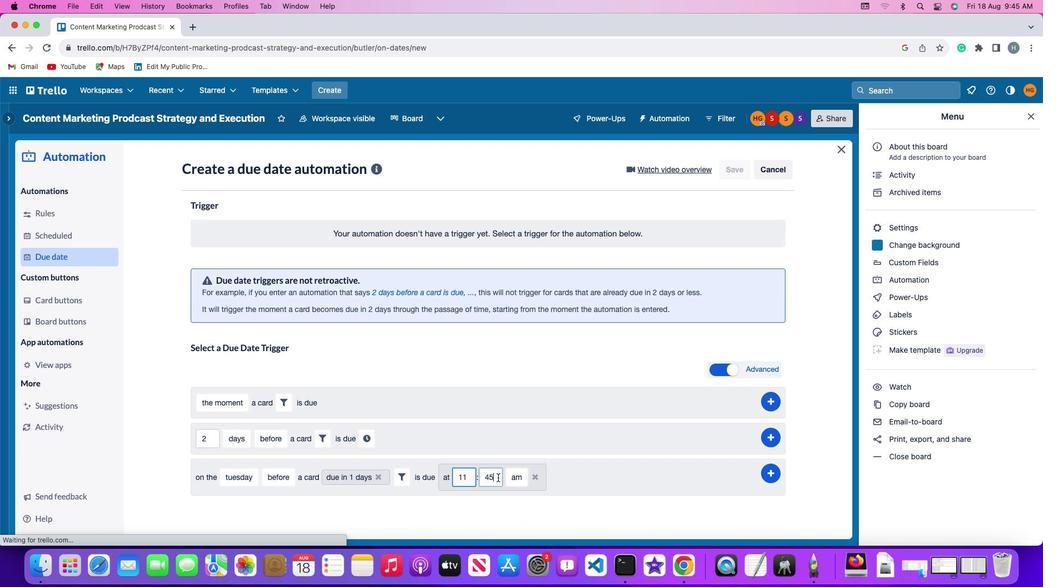 
Action: Key pressed Key.backspaceKey.backspace
Screenshot: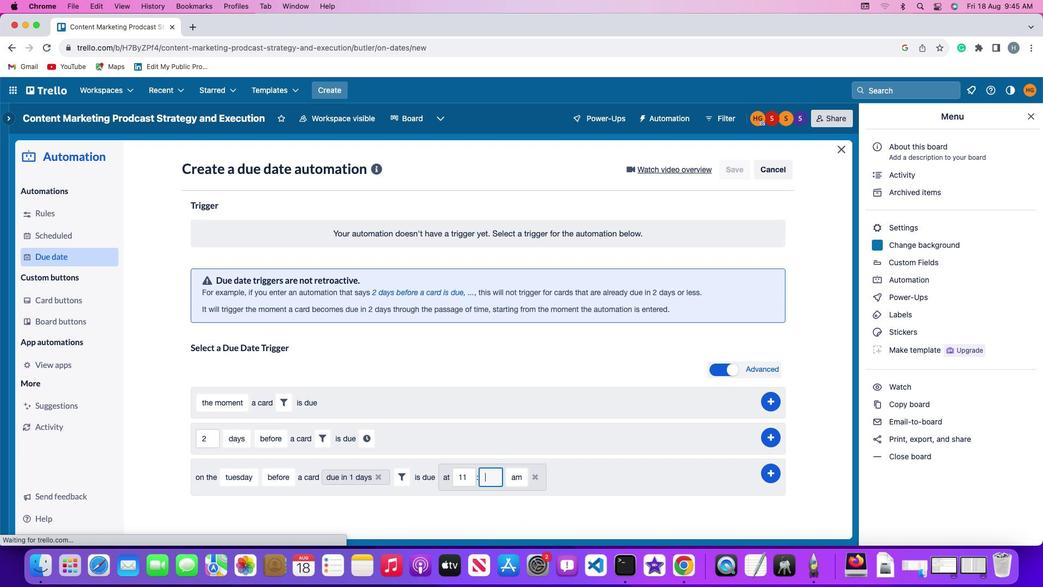 
Action: Mouse moved to (497, 478)
Screenshot: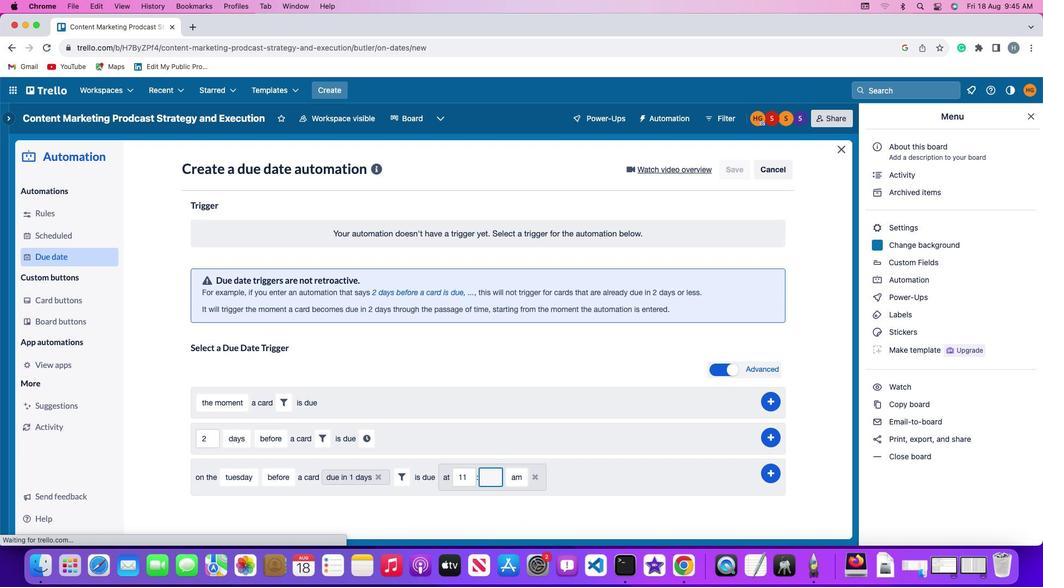 
Action: Key pressed '0''0'
Screenshot: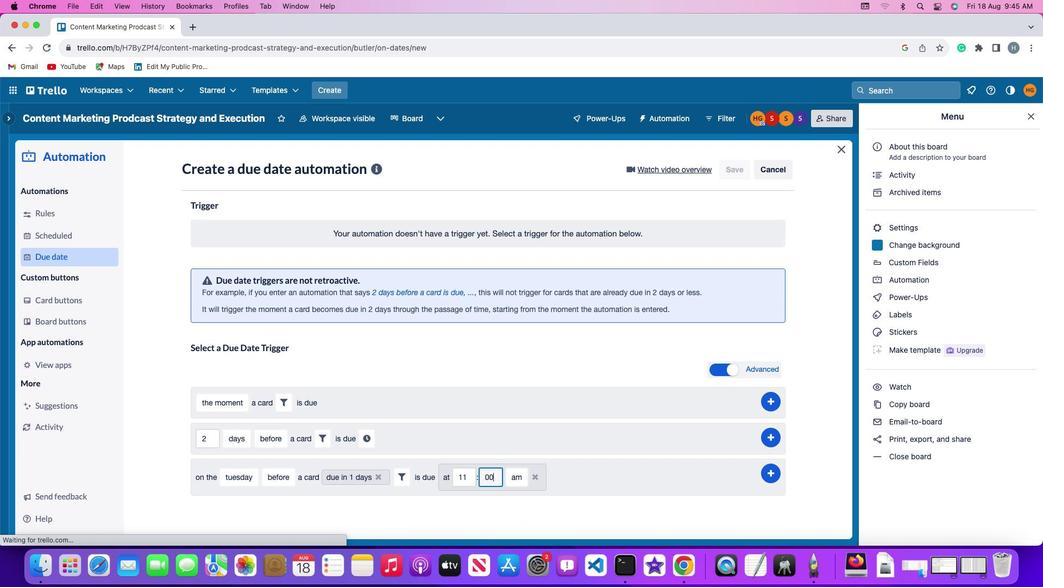 
Action: Mouse moved to (517, 480)
Screenshot: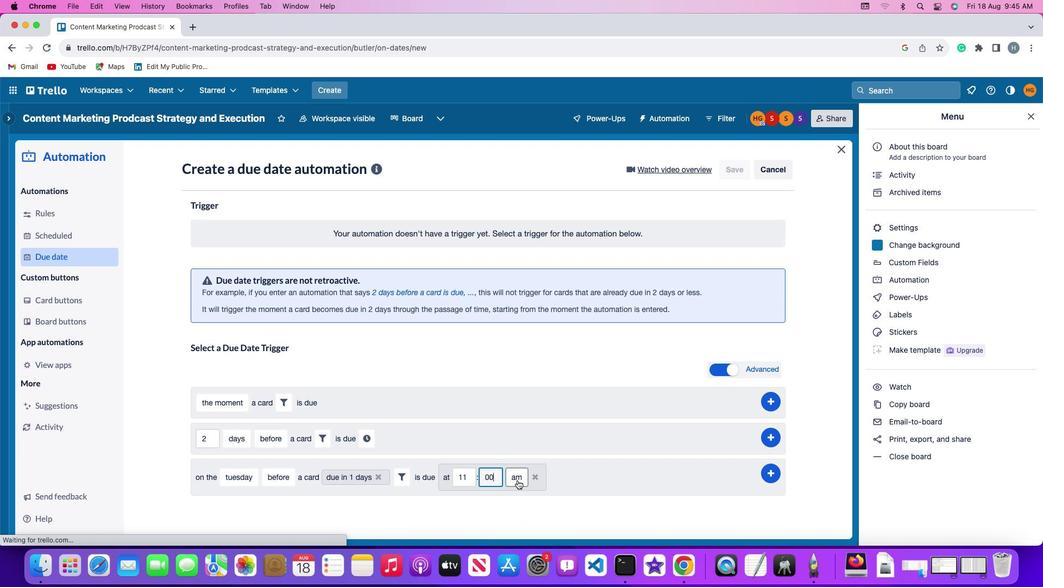
Action: Mouse pressed left at (517, 480)
Screenshot: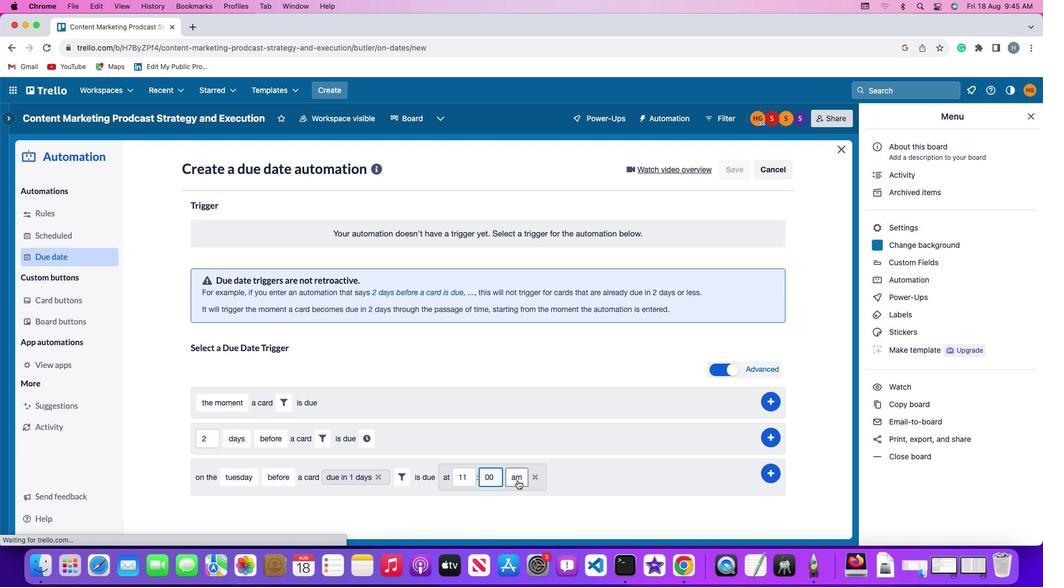 
Action: Mouse moved to (517, 496)
Screenshot: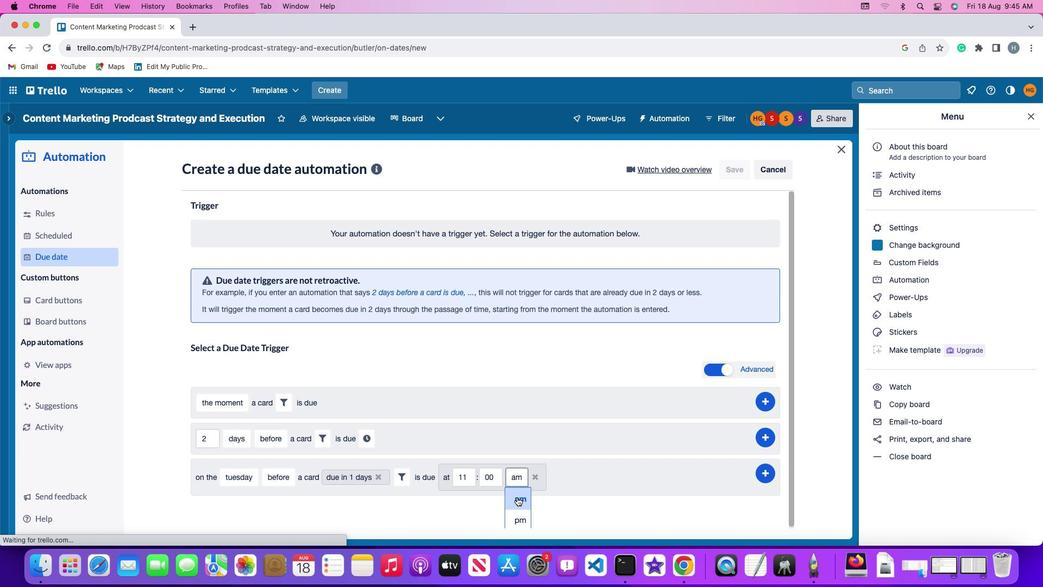 
Action: Mouse pressed left at (517, 496)
Screenshot: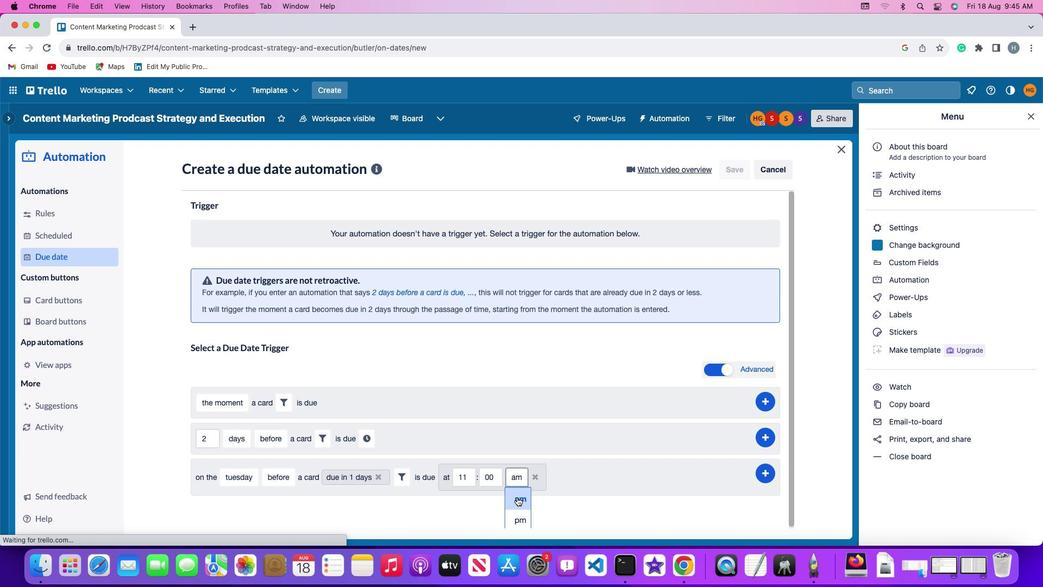 
Action: Mouse moved to (770, 471)
Screenshot: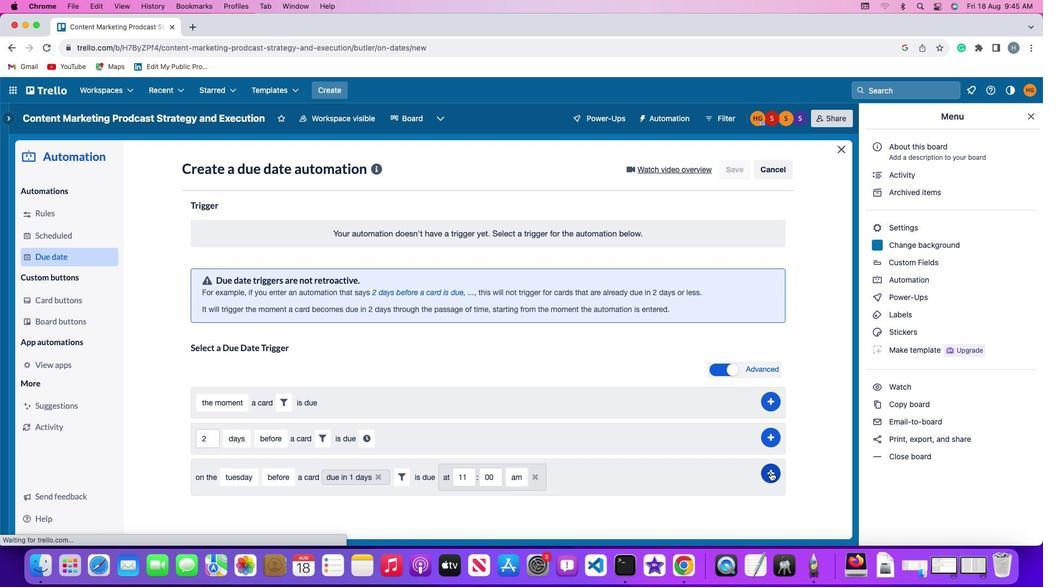
Action: Mouse pressed left at (770, 471)
Screenshot: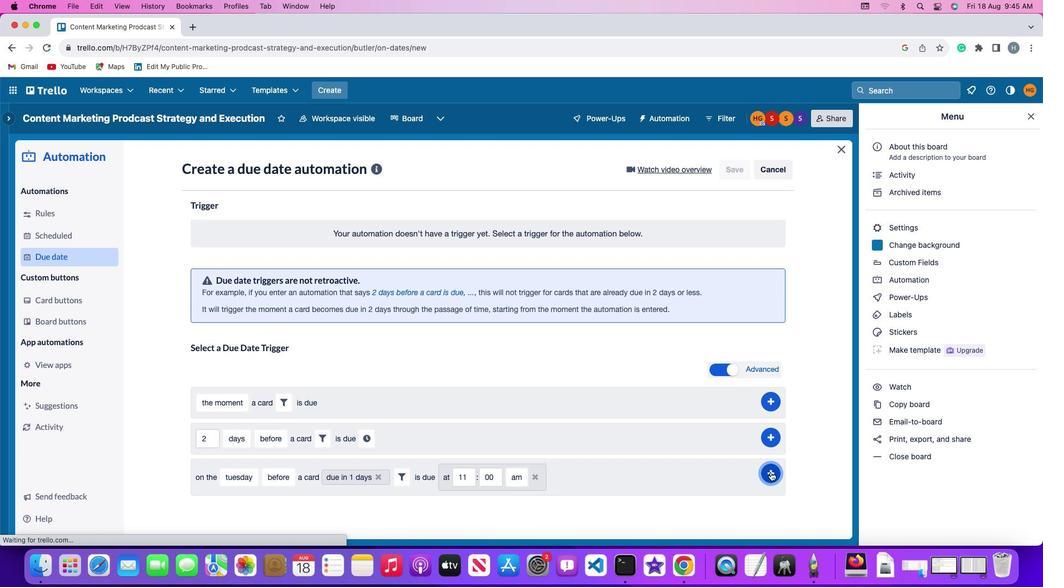 
Action: Mouse moved to (813, 390)
Screenshot: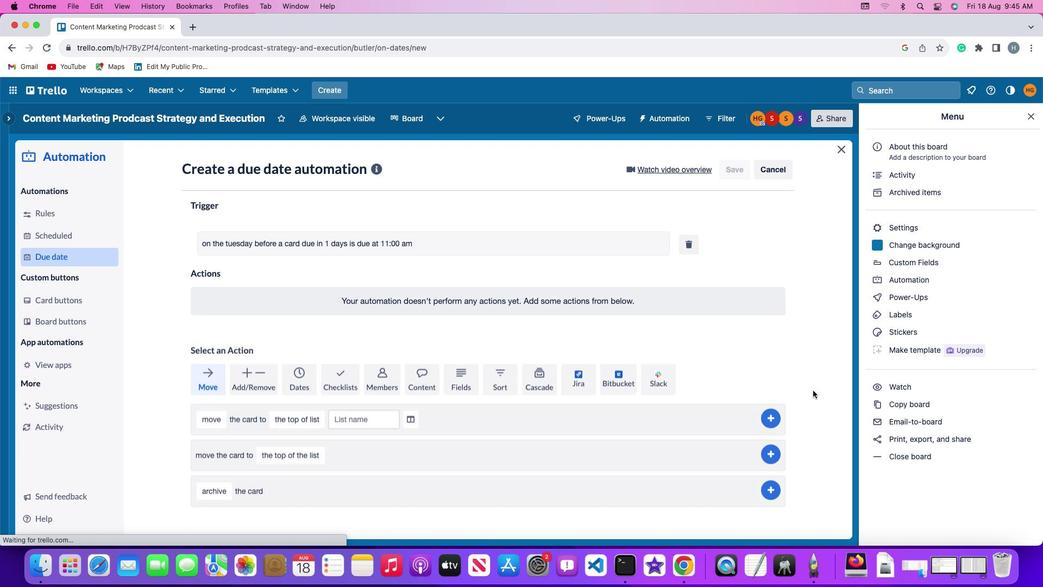 
